 Task: Open Card Card0000000030 in Board Board0000000008 in Workspace WS0000000003 in Trello. Add Member Mailaustralia7@gmail.com to Card Card0000000030 in Board Board0000000008 in Workspace WS0000000003 in Trello. Add Blue Label titled Label0000000030 to Card Card0000000030 in Board Board0000000008 in Workspace WS0000000003 in Trello. Add Checklist CL0000000030 to Card Card0000000030 in Board Board0000000008 in Workspace WS0000000003 in Trello. Add Dates with Start Date as Sep 01 2023 and Due Date as Sep 30 2023 to Card Card0000000030 in Board Board0000000008 in Workspace WS0000000003 in Trello
Action: Mouse moved to (410, 464)
Screenshot: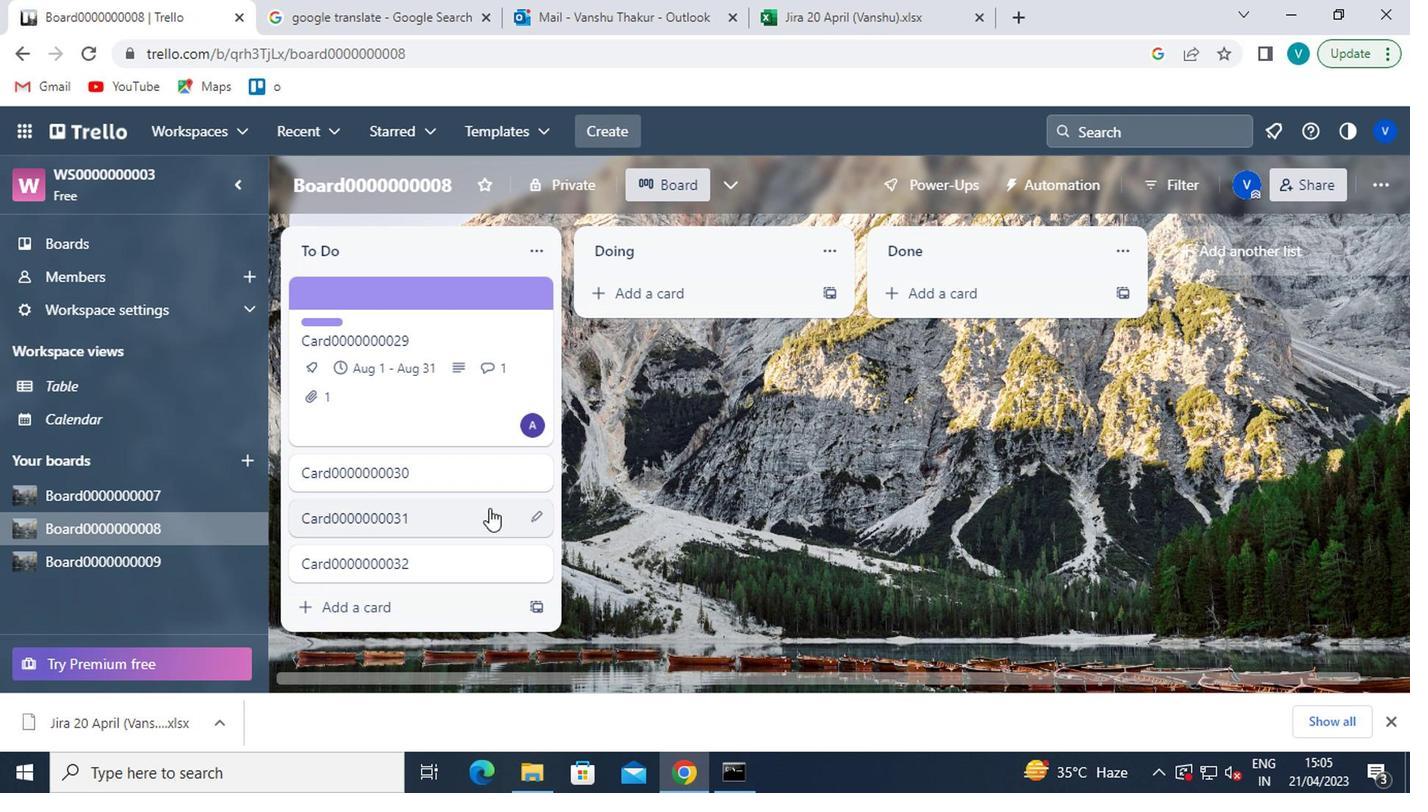 
Action: Mouse pressed left at (410, 464)
Screenshot: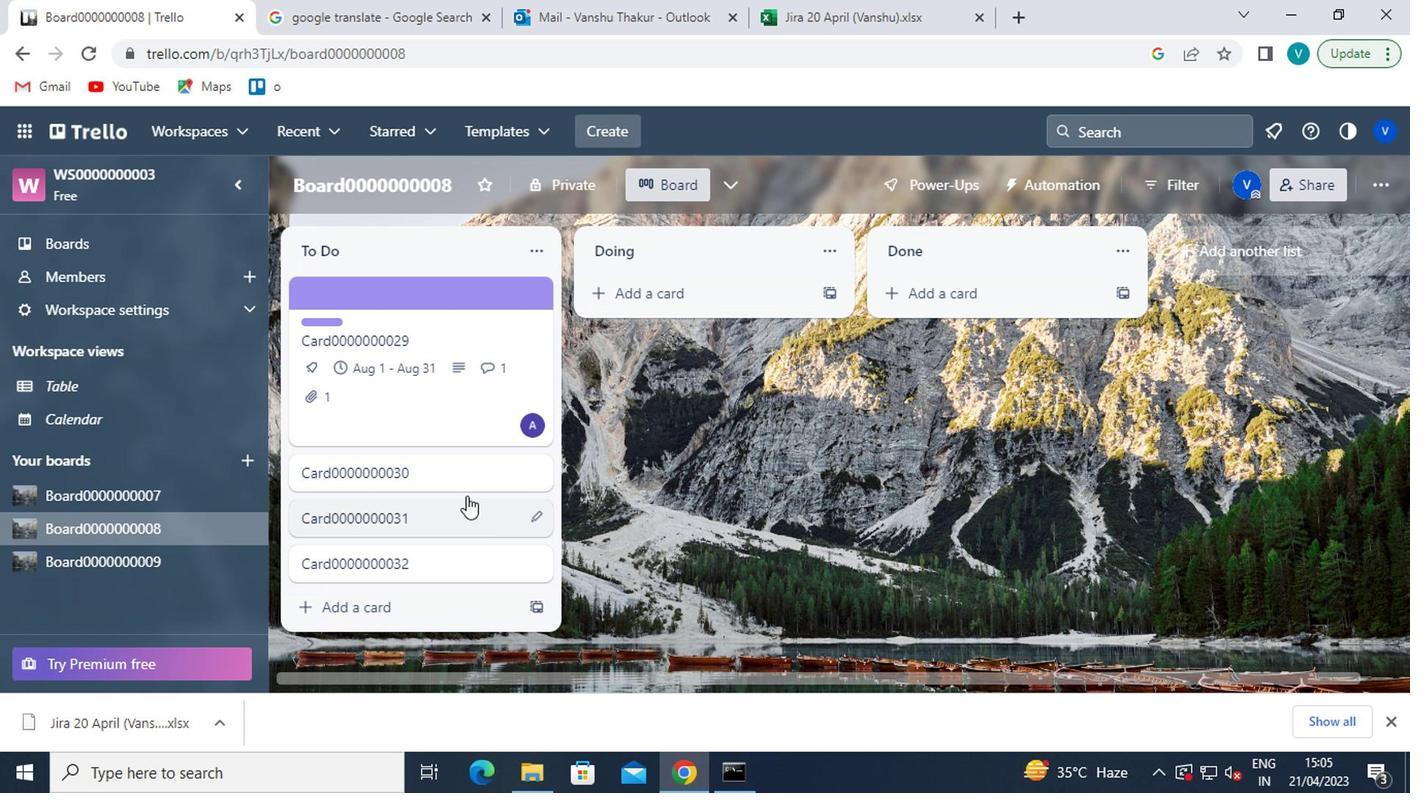
Action: Mouse moved to (995, 299)
Screenshot: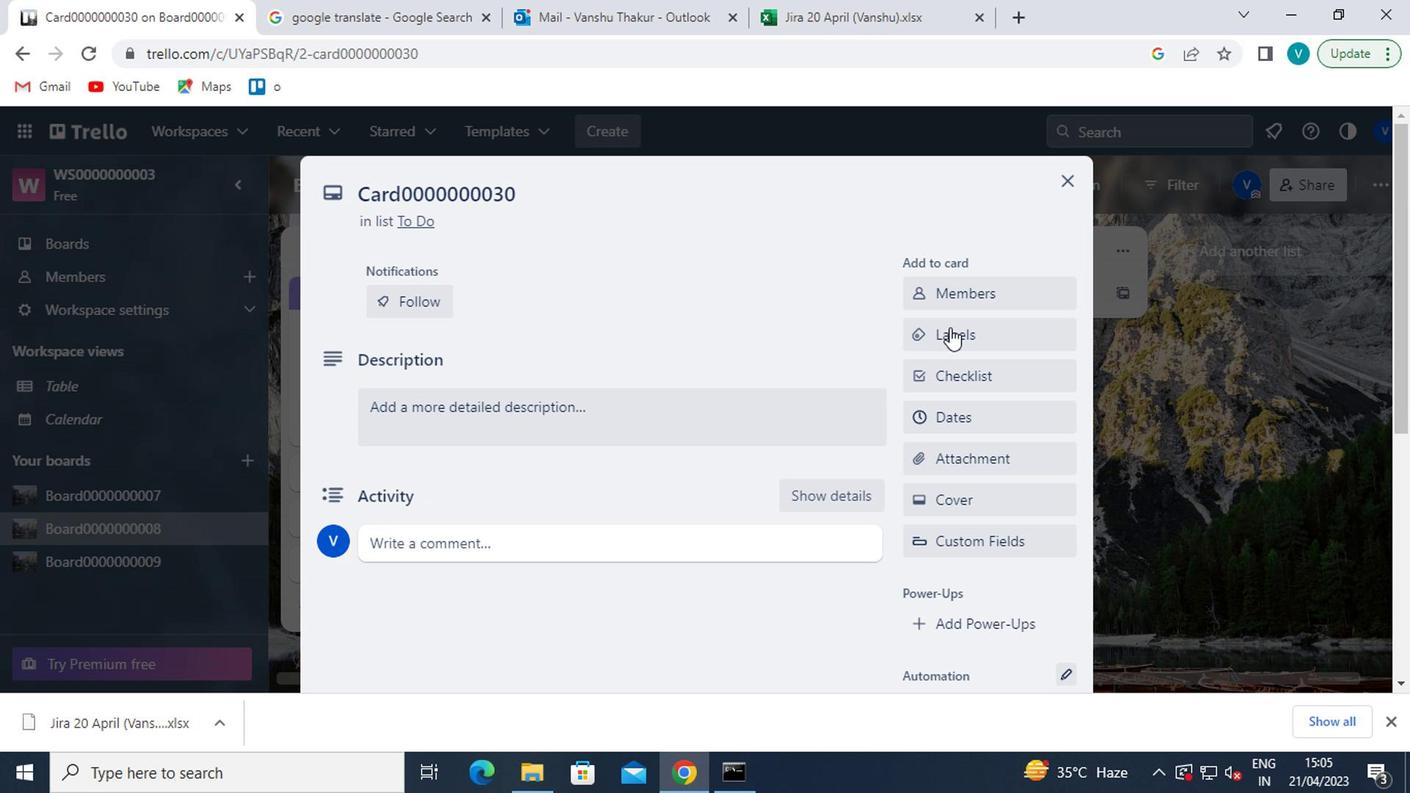 
Action: Mouse pressed left at (995, 299)
Screenshot: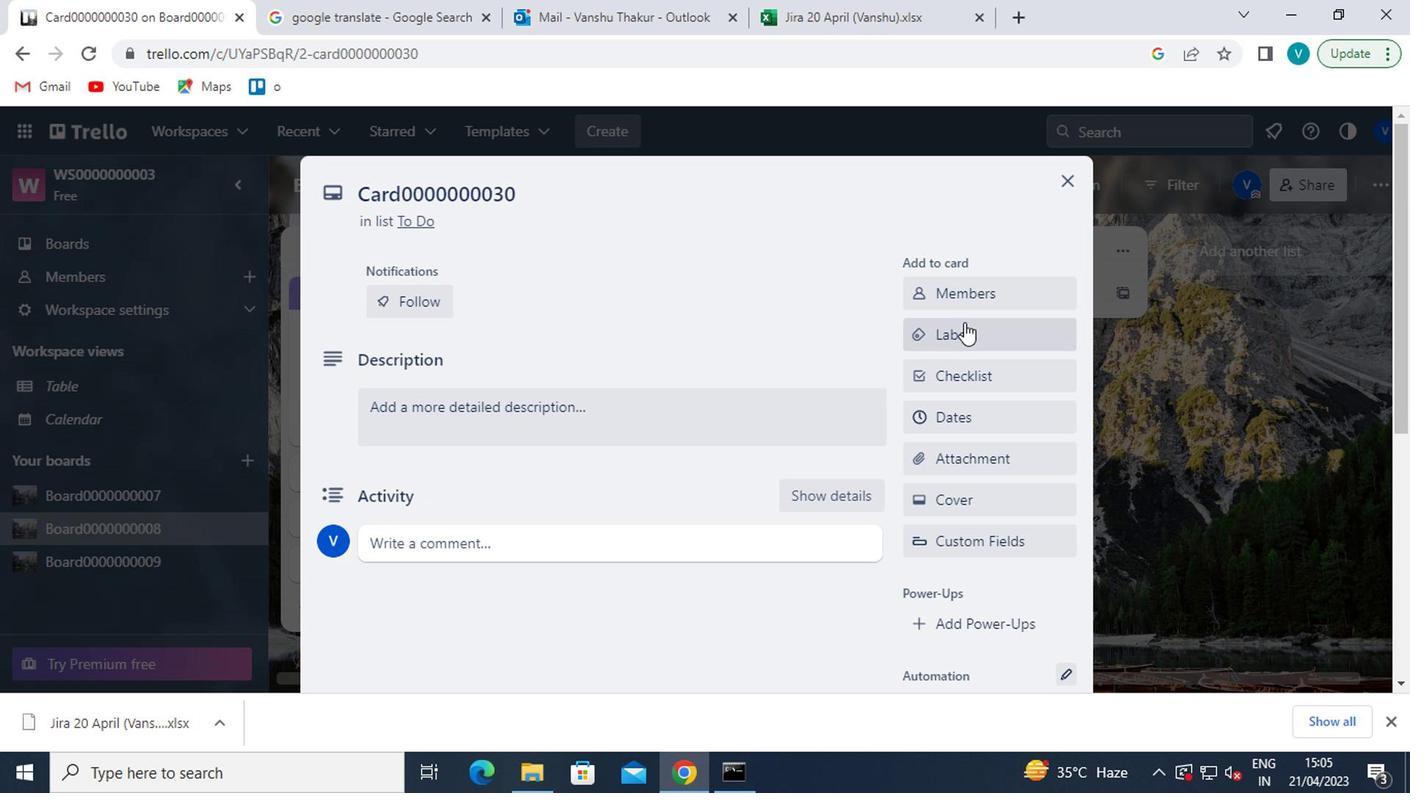 
Action: Mouse moved to (939, 385)
Screenshot: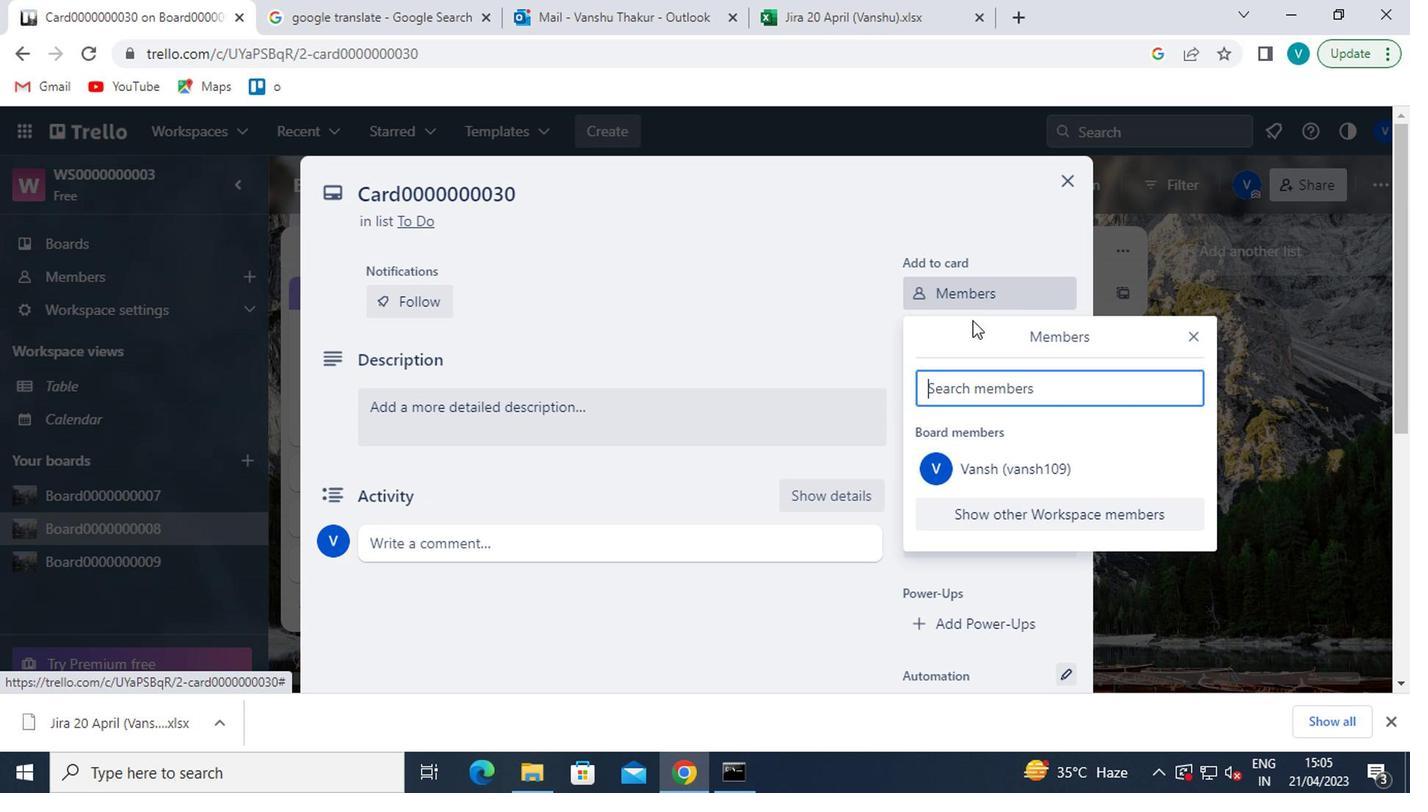 
Action: Mouse pressed left at (939, 385)
Screenshot: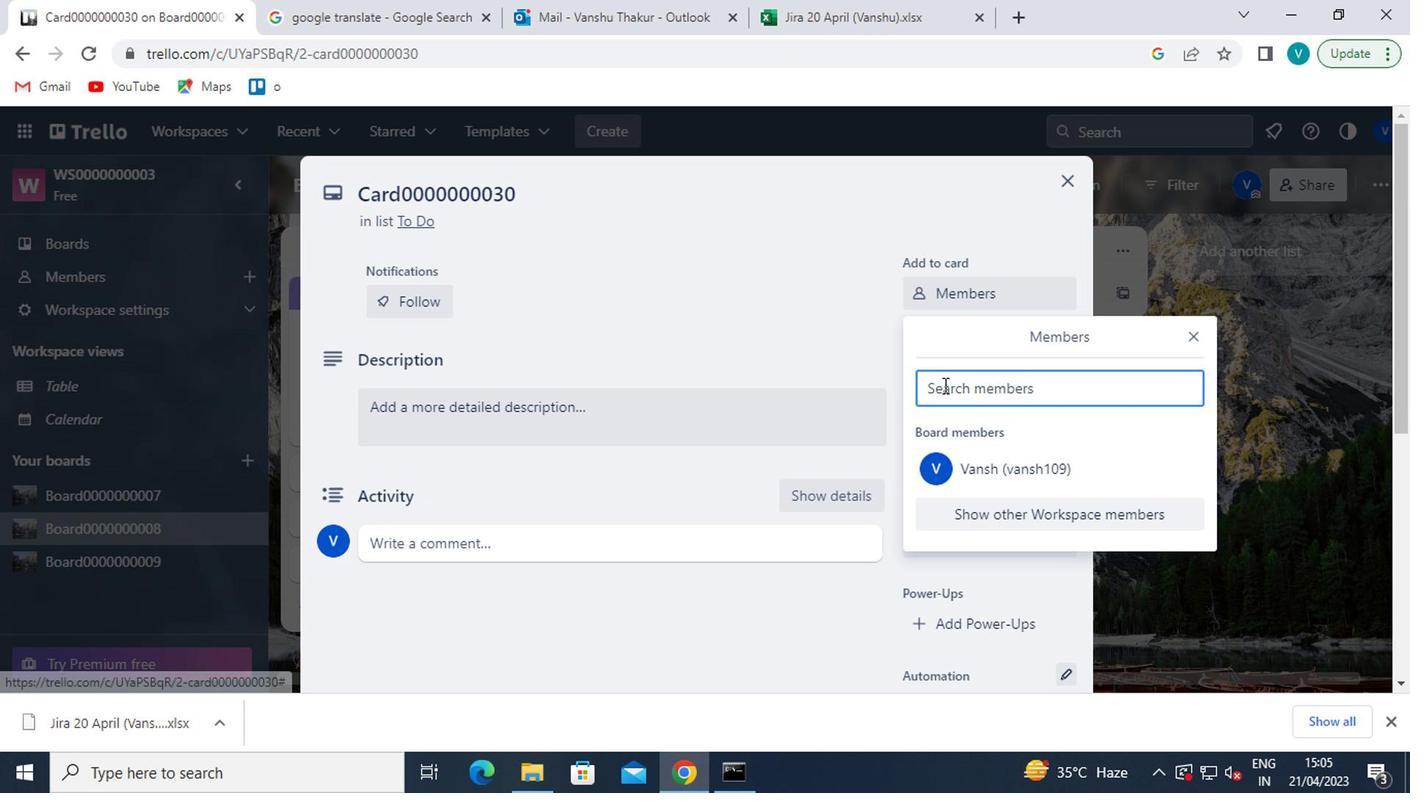 
Action: Key pressed <Key.shift><Key.shift>MAILAUSTRALIA7<Key.shift>@GMAIL.COM
Screenshot: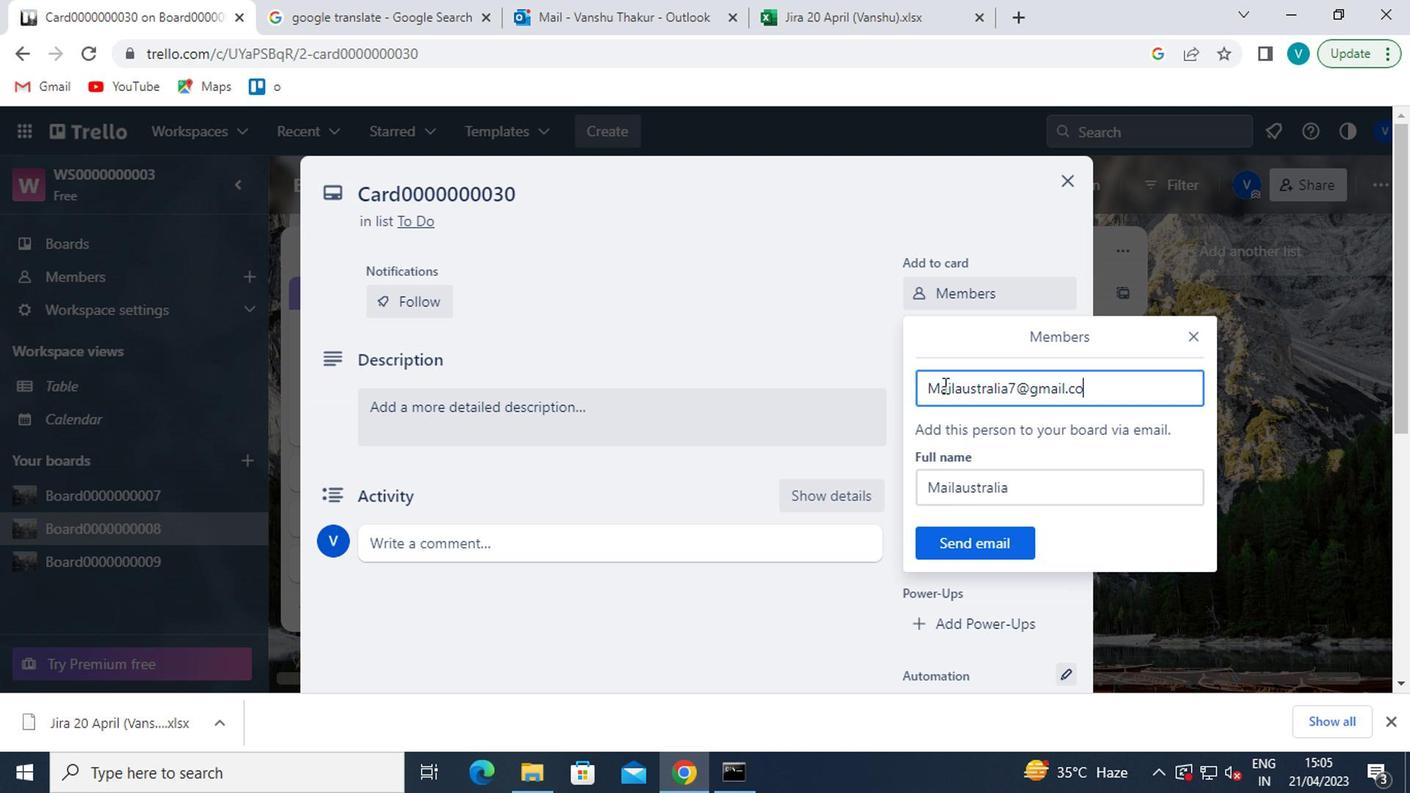 
Action: Mouse moved to (993, 547)
Screenshot: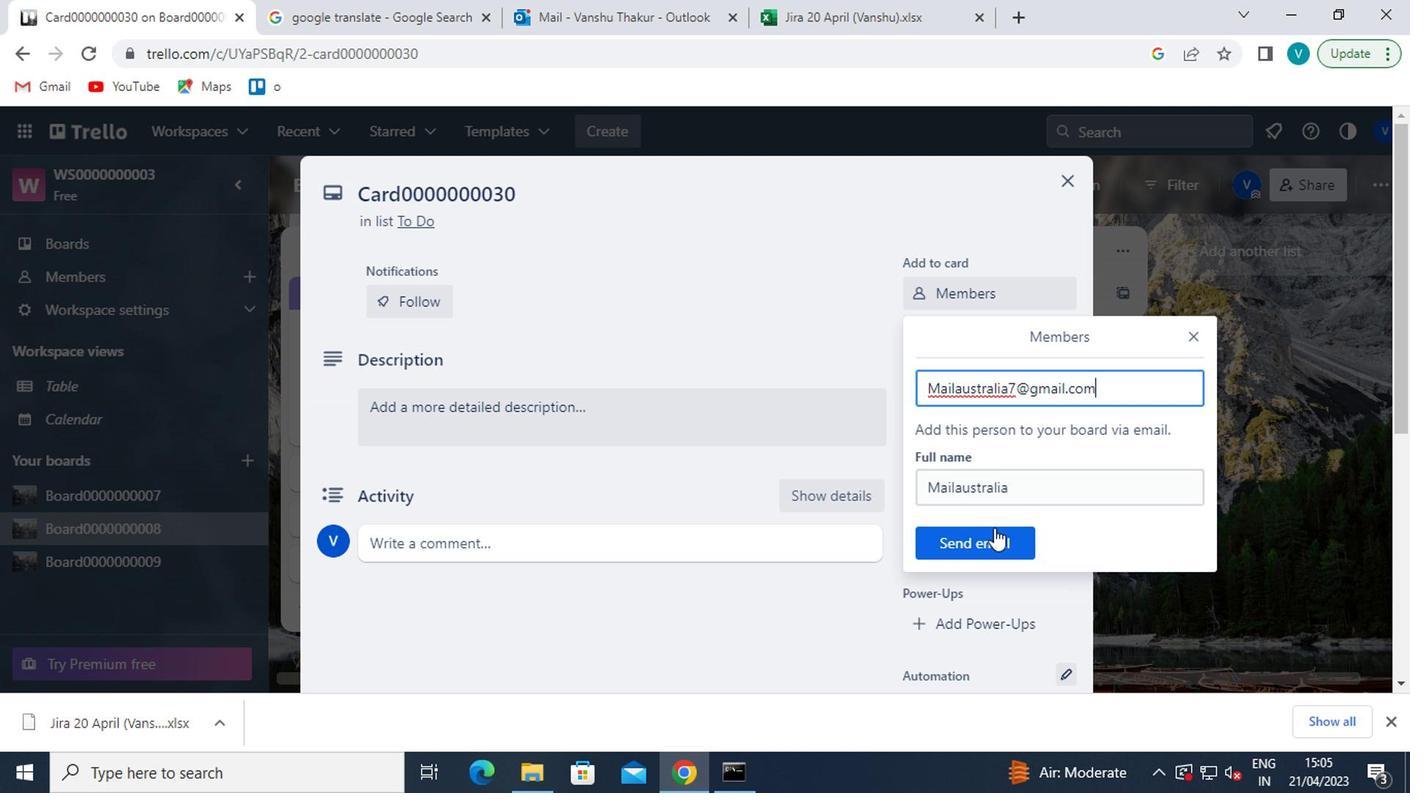 
Action: Mouse pressed left at (993, 547)
Screenshot: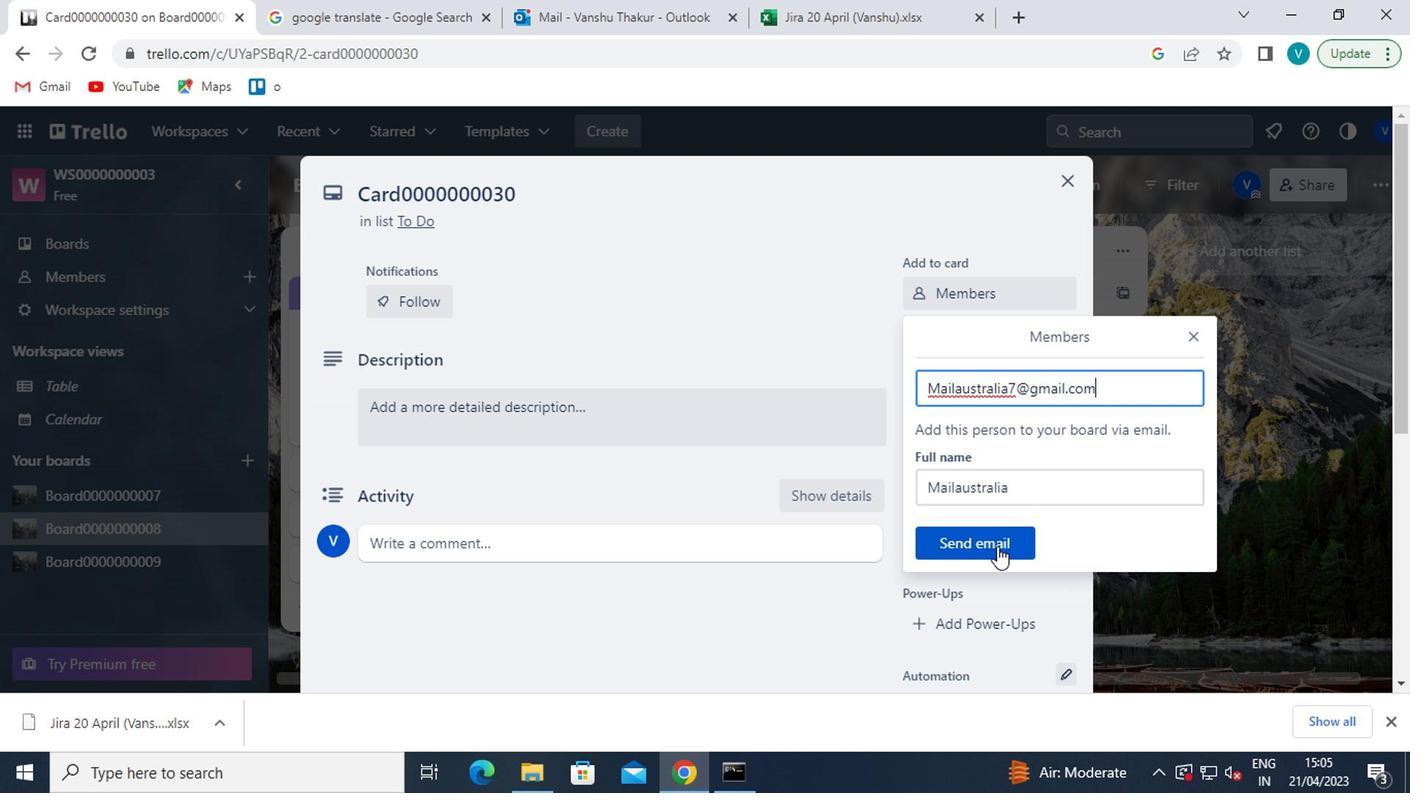 
Action: Mouse moved to (991, 345)
Screenshot: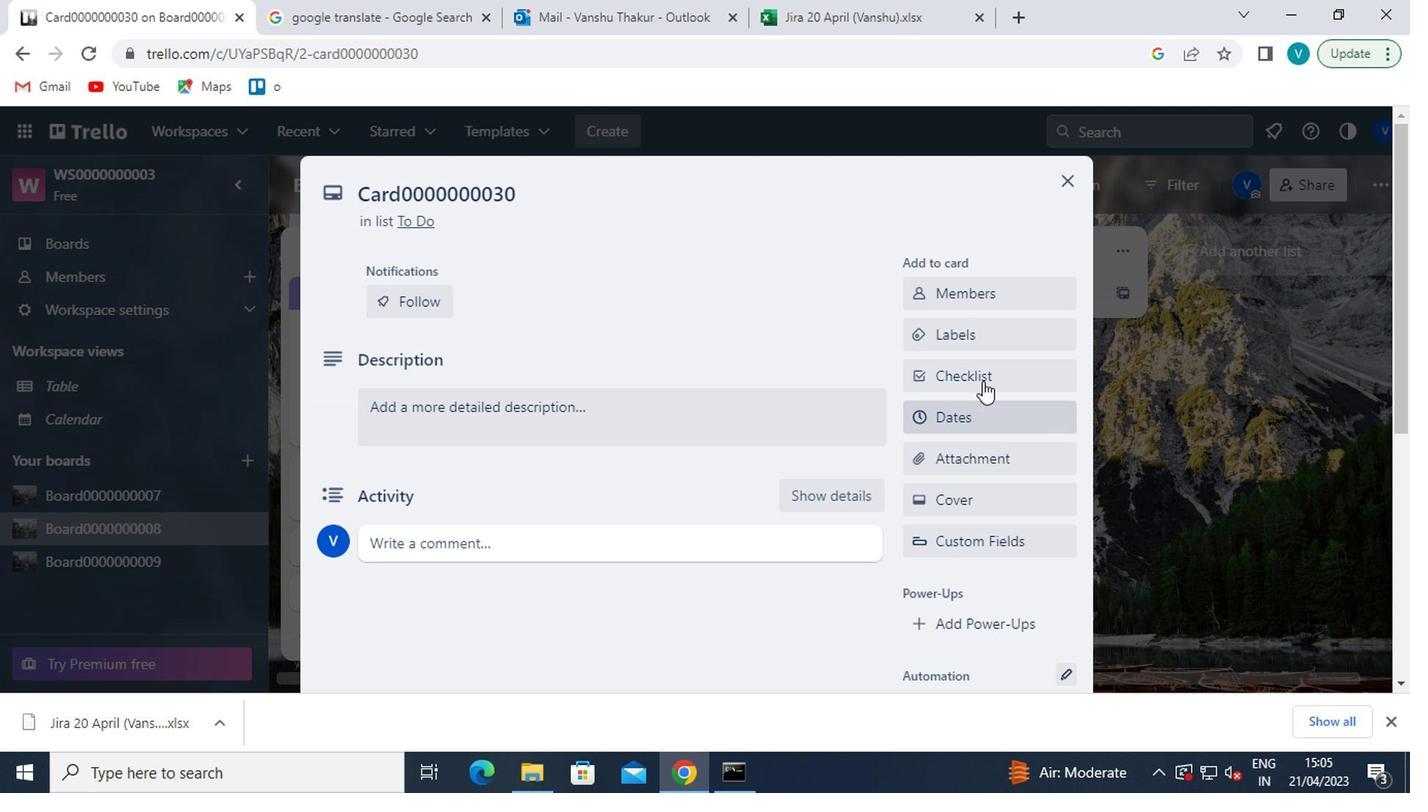 
Action: Mouse pressed left at (991, 345)
Screenshot: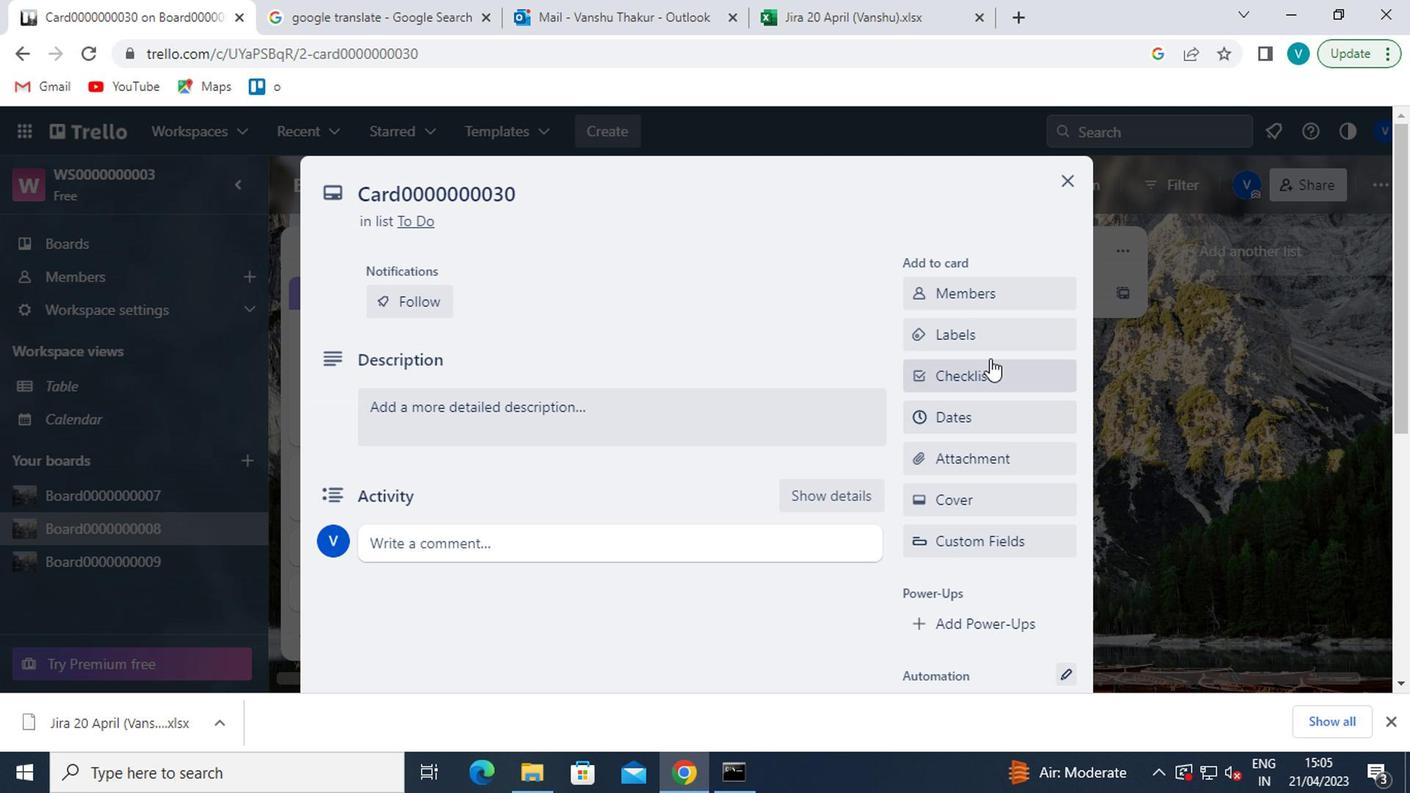 
Action: Mouse moved to (1039, 566)
Screenshot: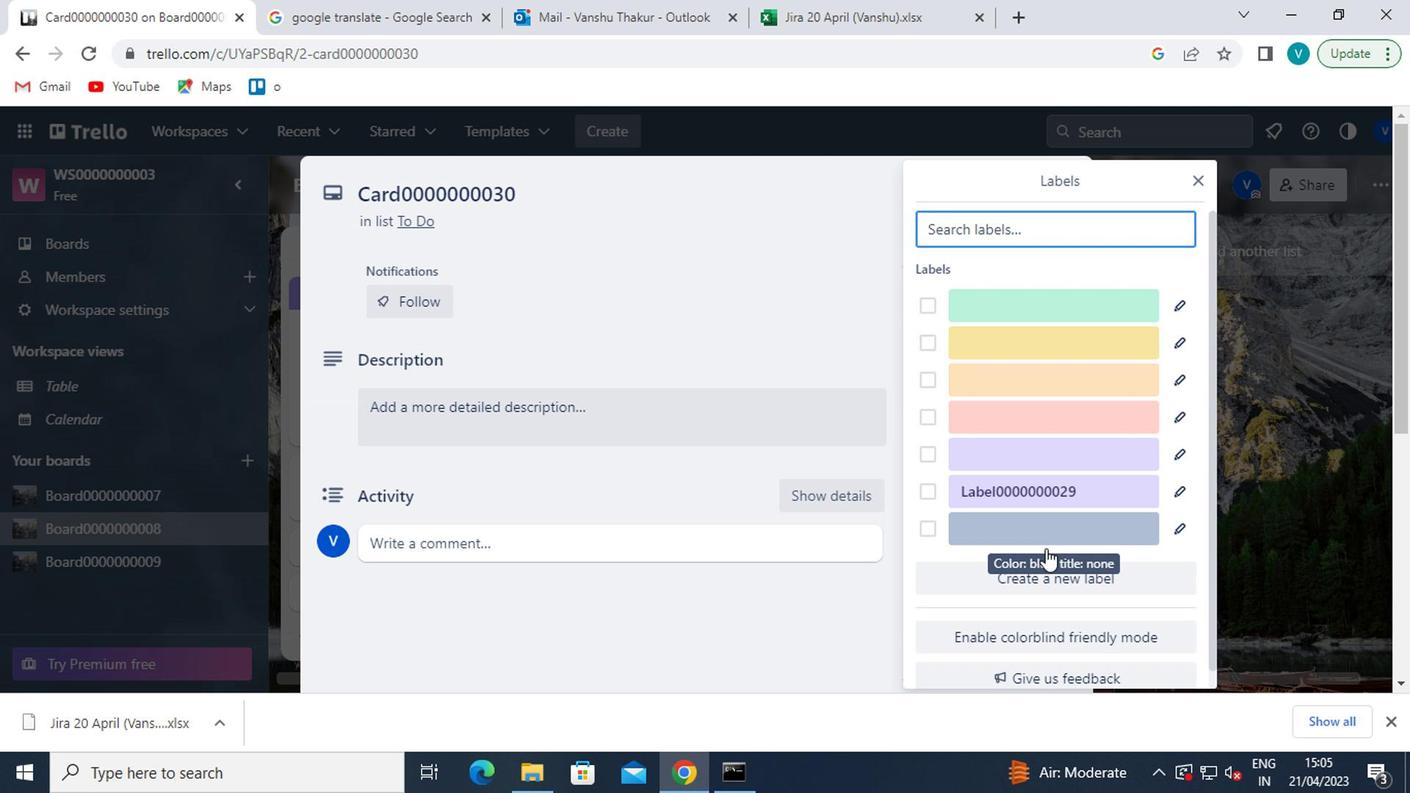 
Action: Mouse pressed left at (1039, 566)
Screenshot: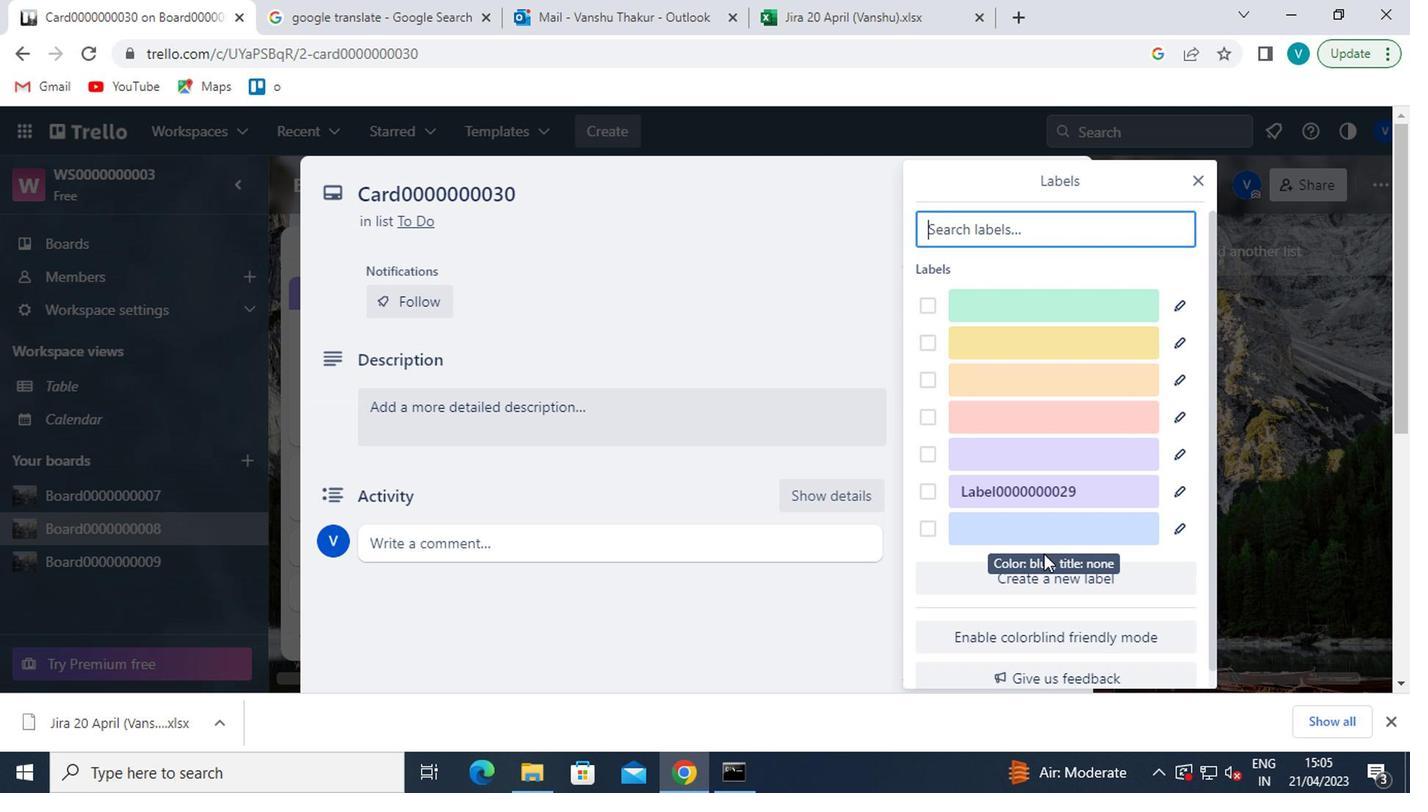 
Action: Mouse moved to (1039, 573)
Screenshot: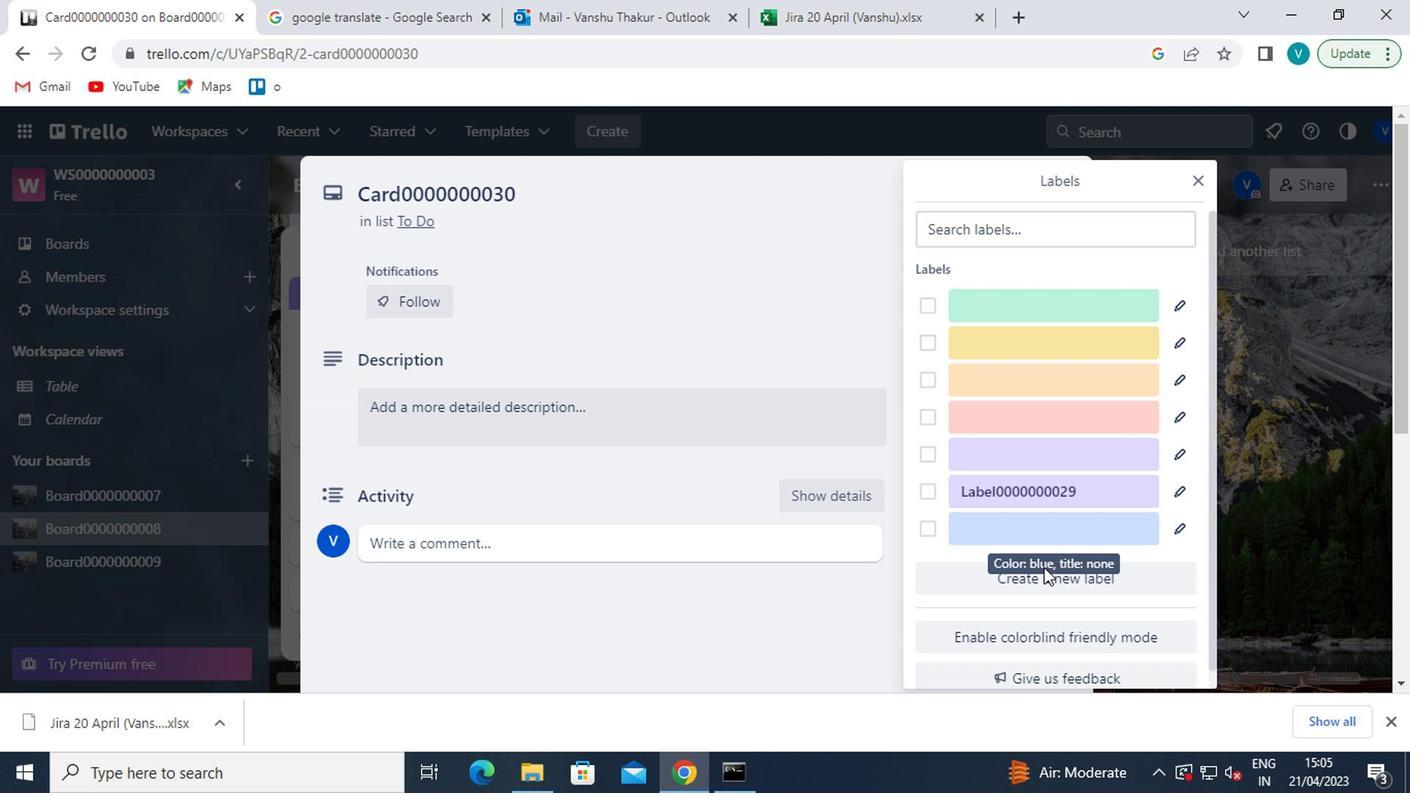 
Action: Mouse pressed left at (1039, 573)
Screenshot: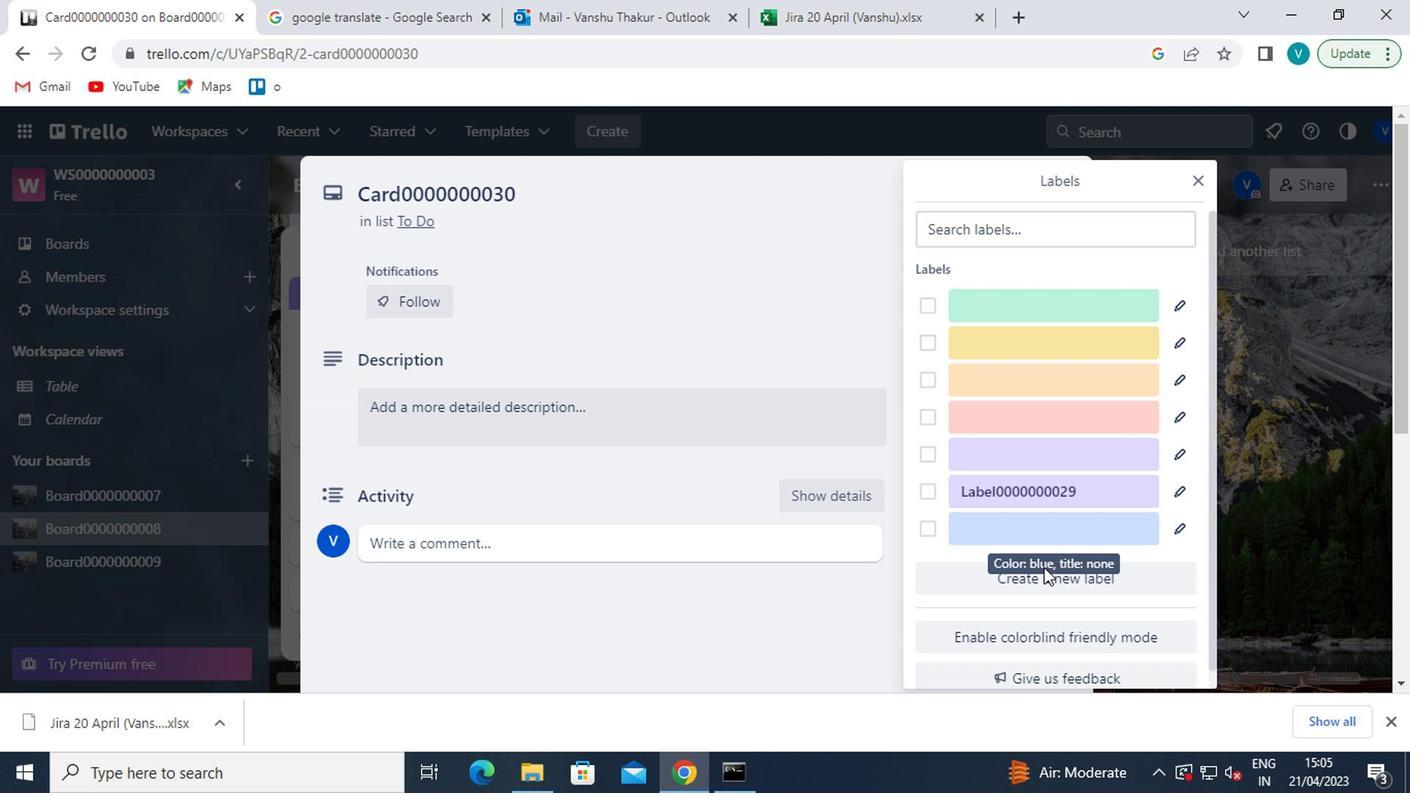 
Action: Mouse moved to (1039, 581)
Screenshot: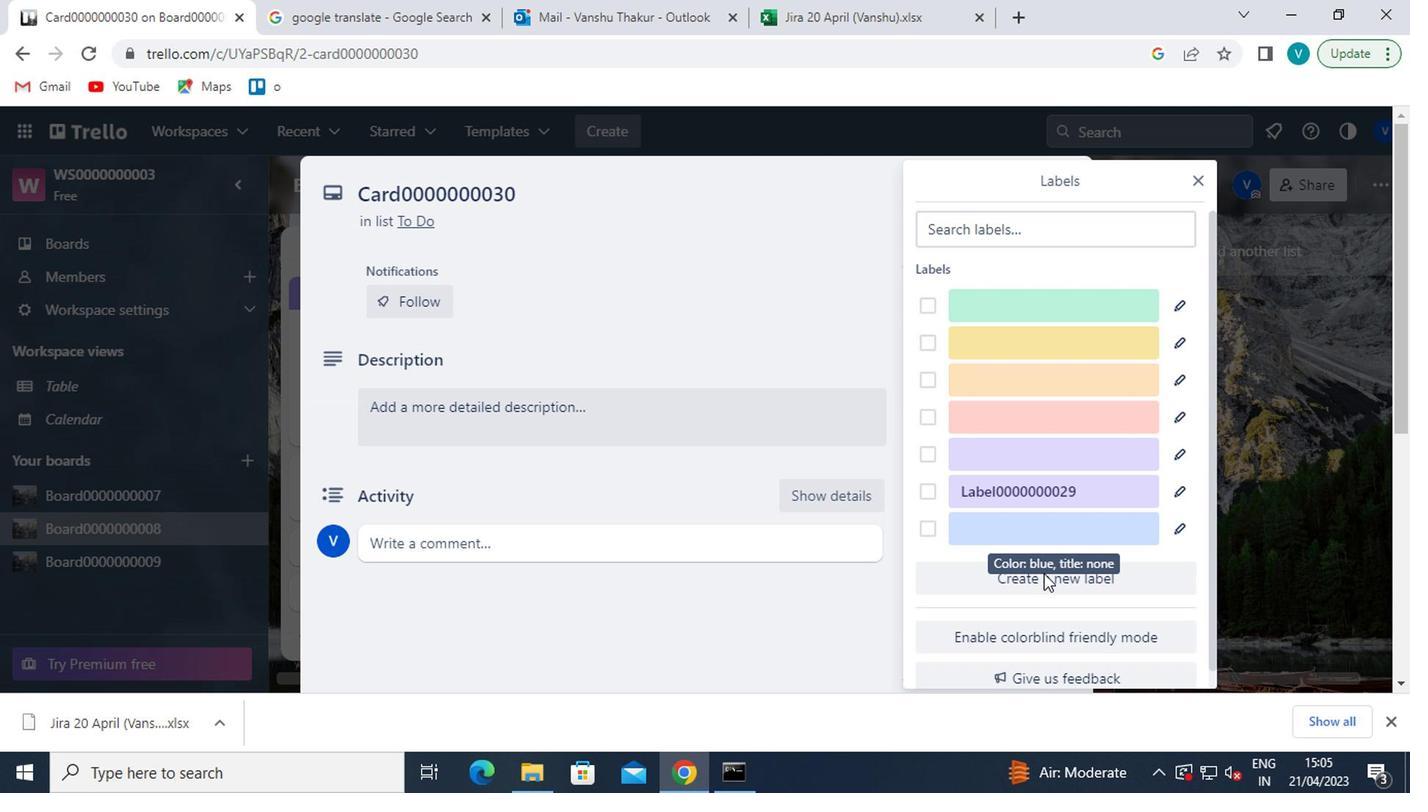 
Action: Mouse pressed left at (1039, 581)
Screenshot: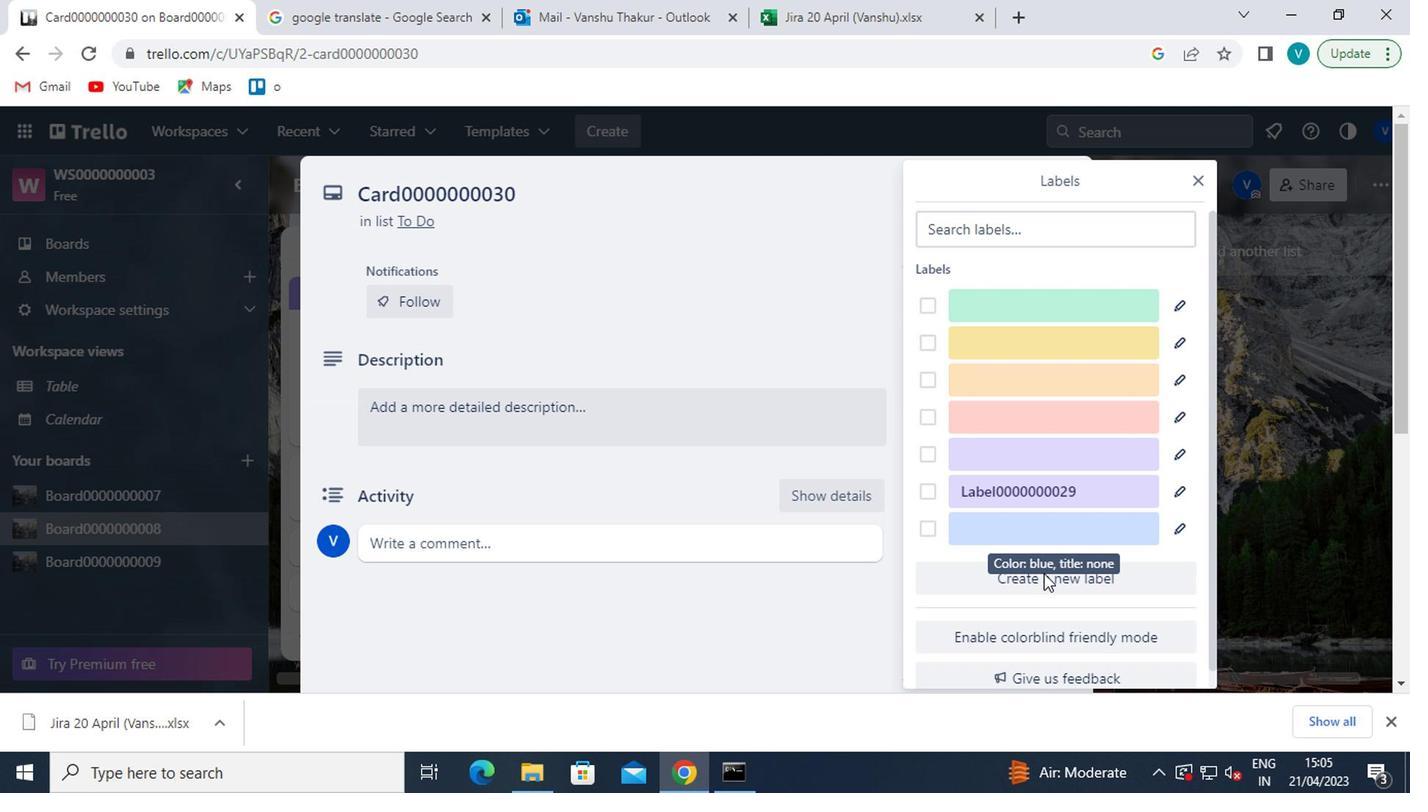 
Action: Mouse moved to (934, 584)
Screenshot: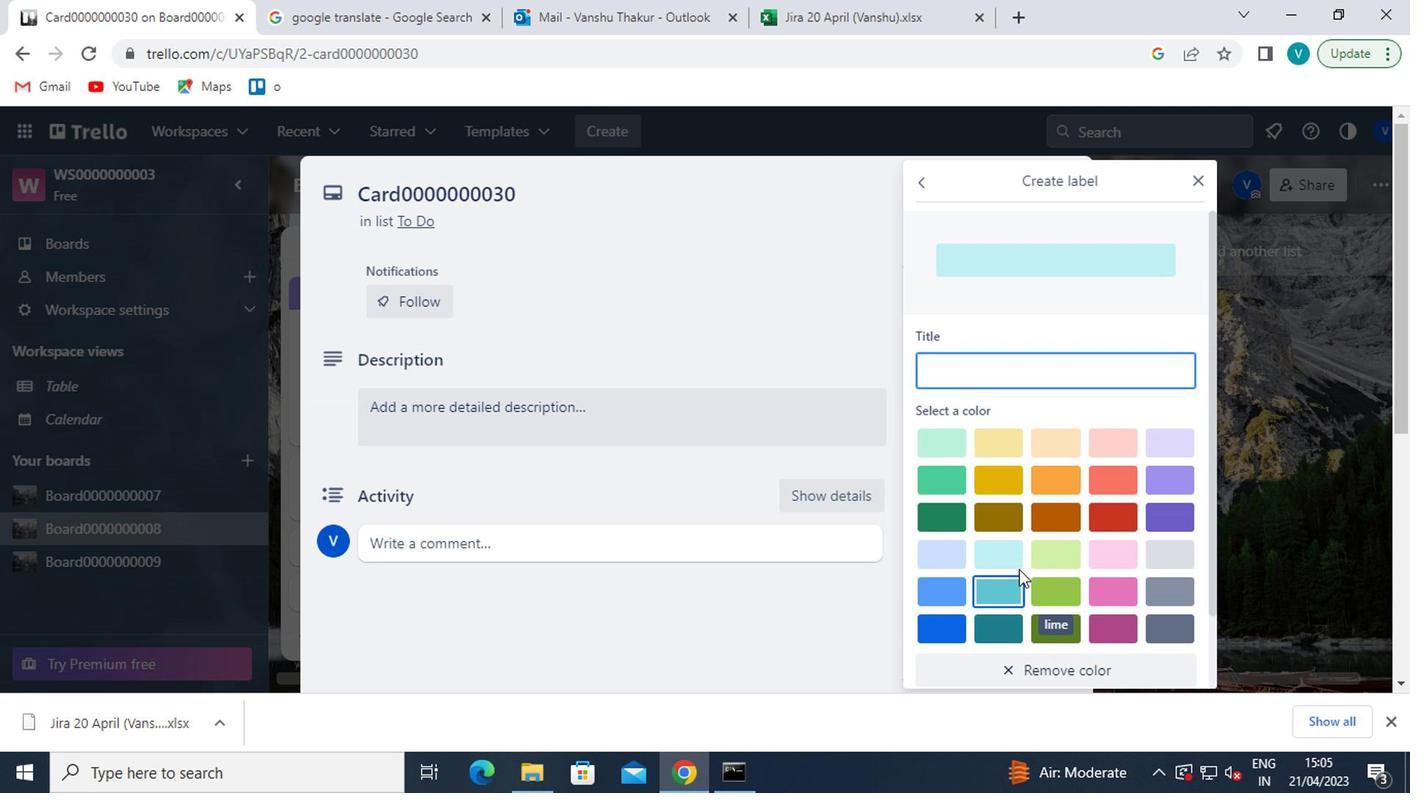 
Action: Mouse pressed left at (934, 584)
Screenshot: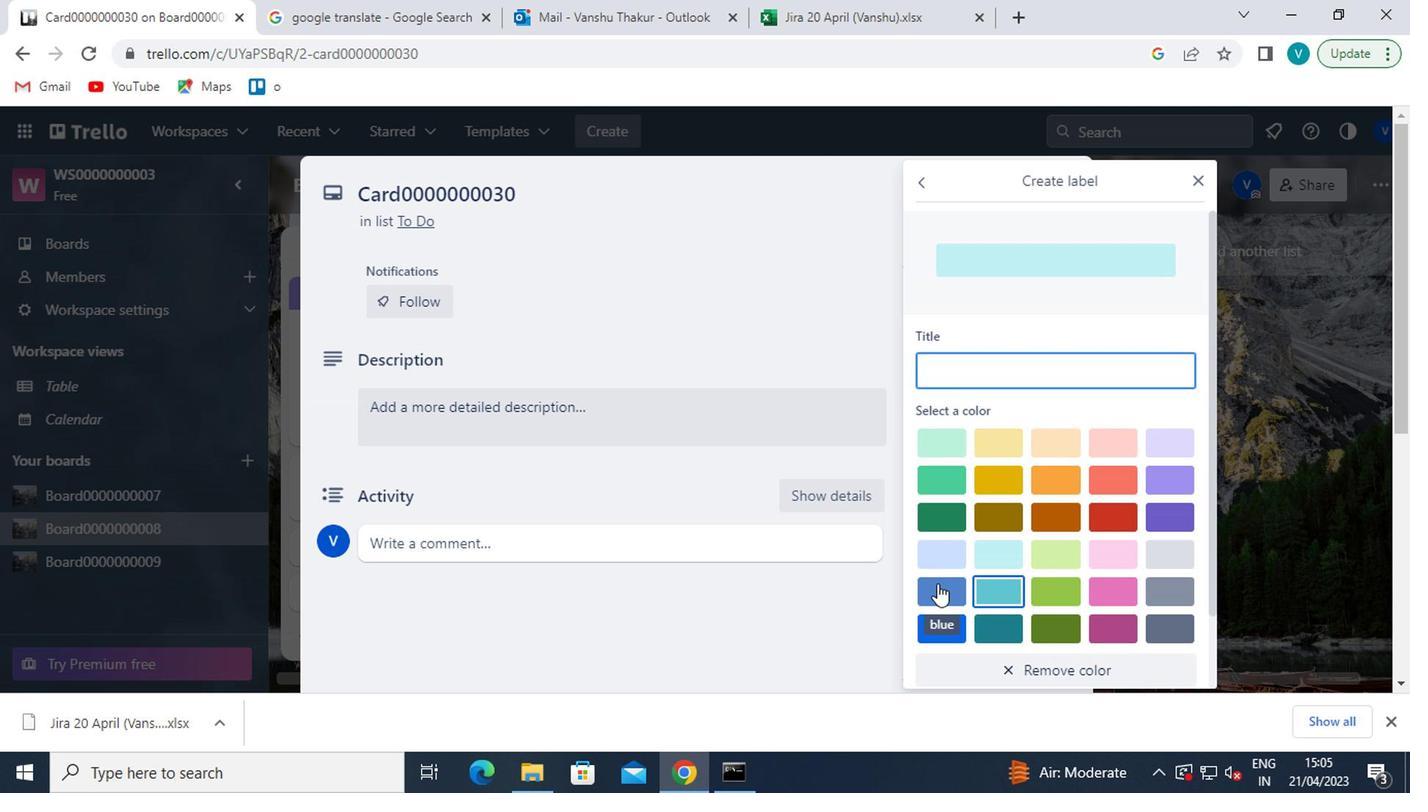 
Action: Mouse moved to (986, 367)
Screenshot: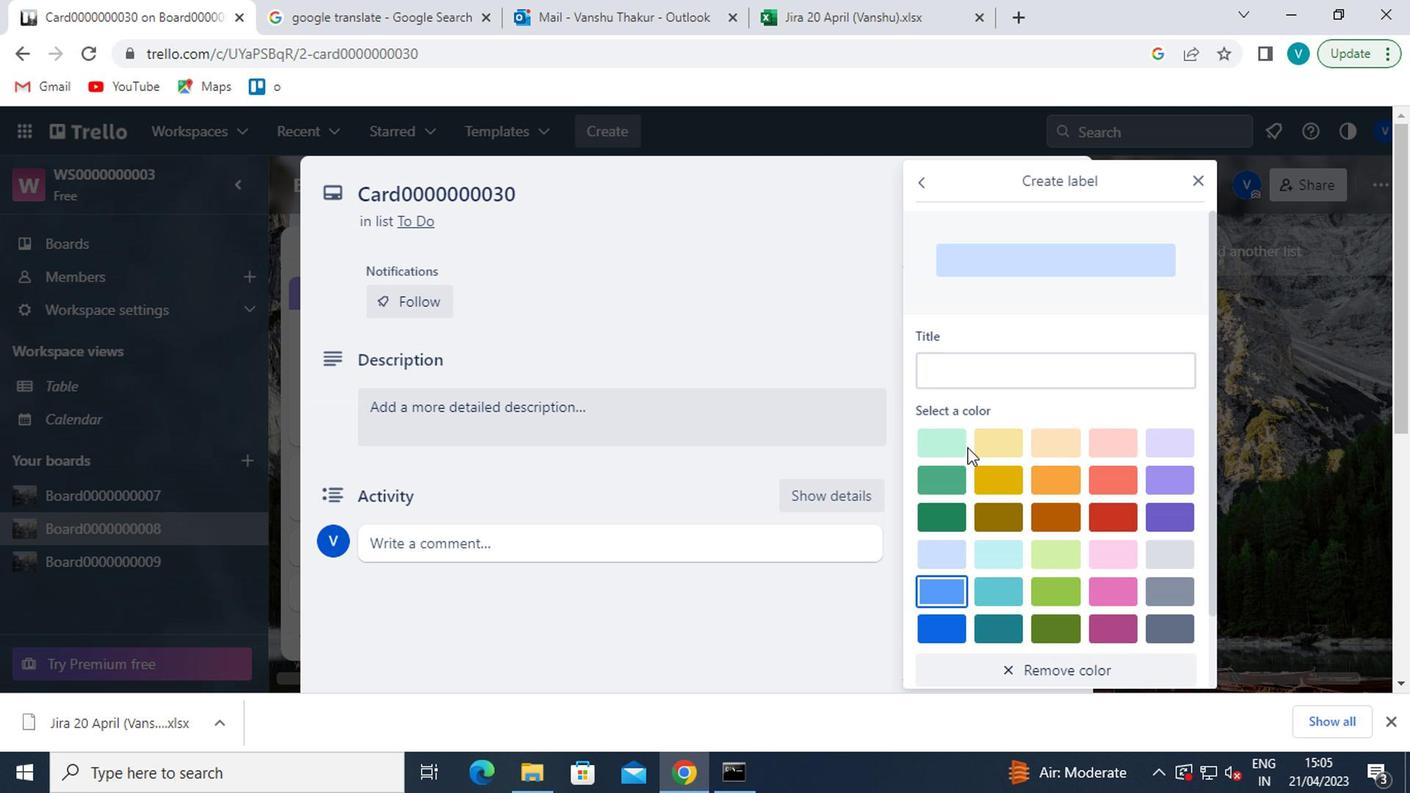 
Action: Mouse pressed left at (986, 367)
Screenshot: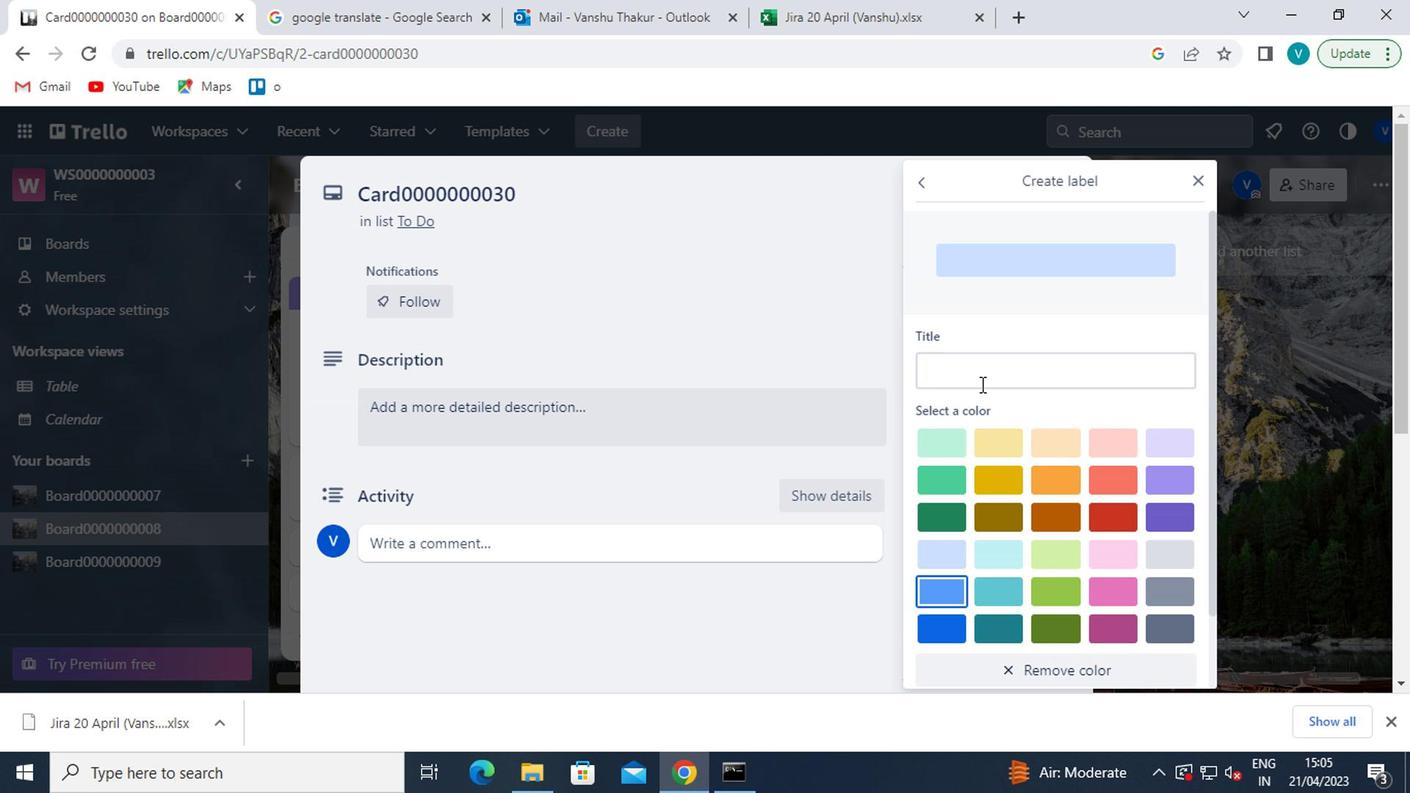 
Action: Key pressed <Key.shift>LABEL0000000030
Screenshot: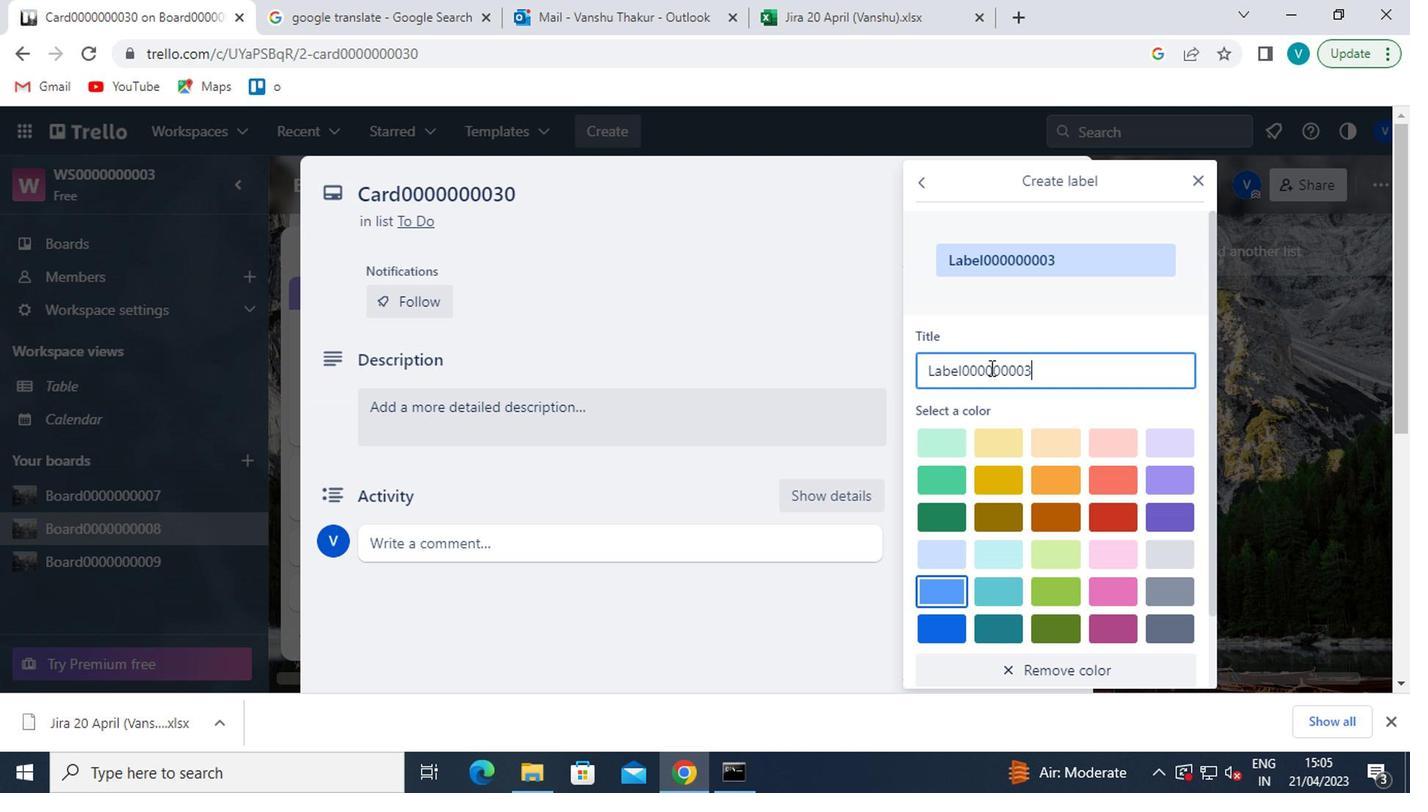 
Action: Mouse moved to (977, 374)
Screenshot: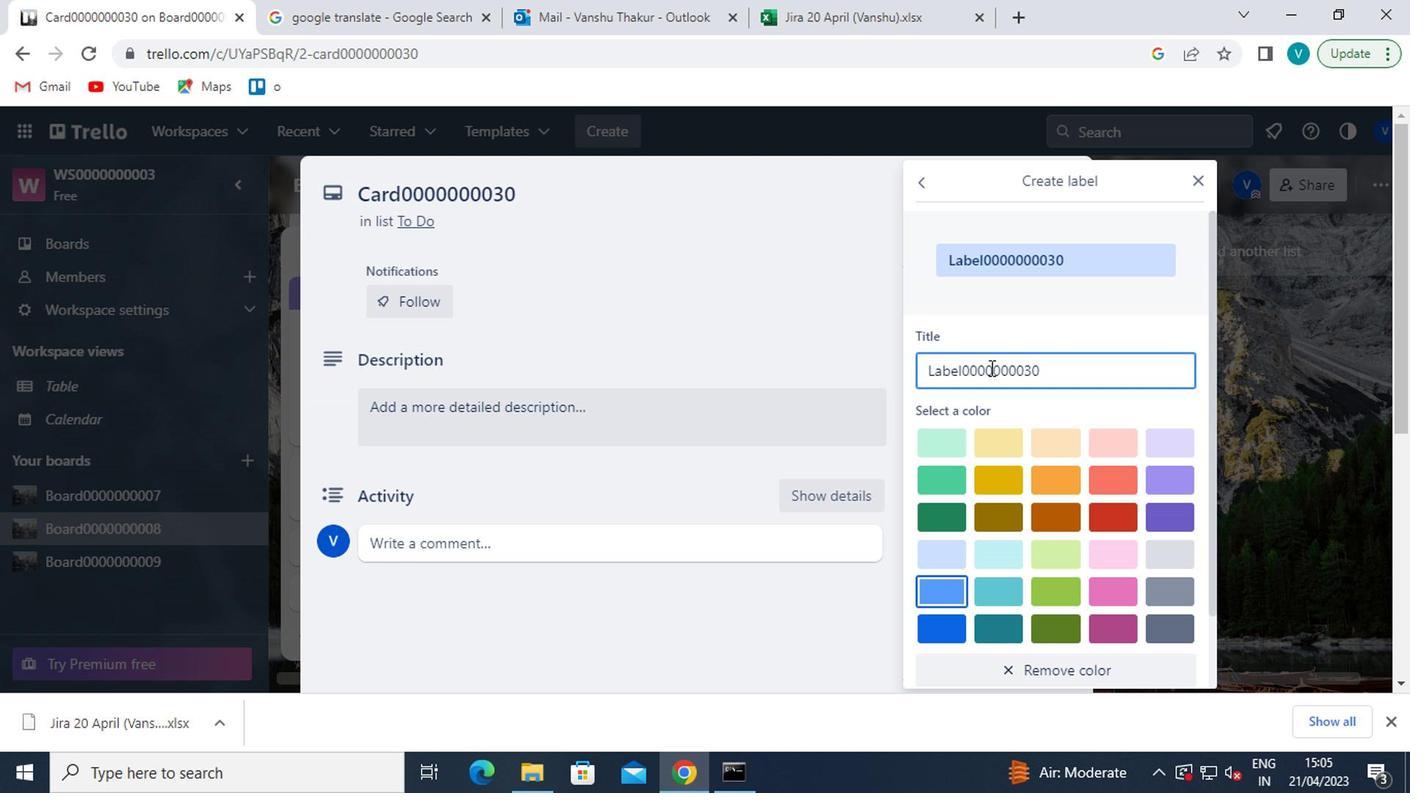 
Action: Mouse scrolled (977, 374) with delta (0, 0)
Screenshot: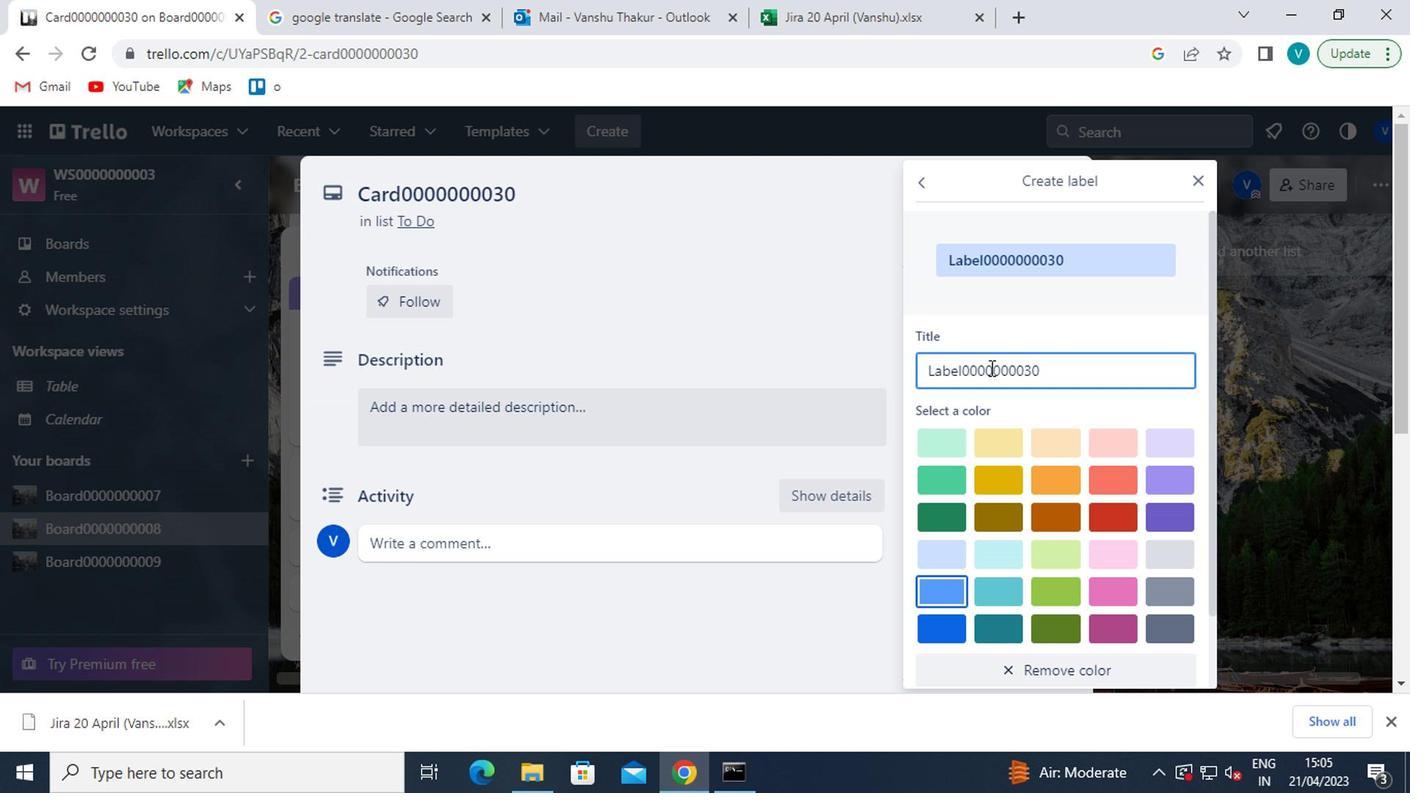 
Action: Mouse moved to (978, 385)
Screenshot: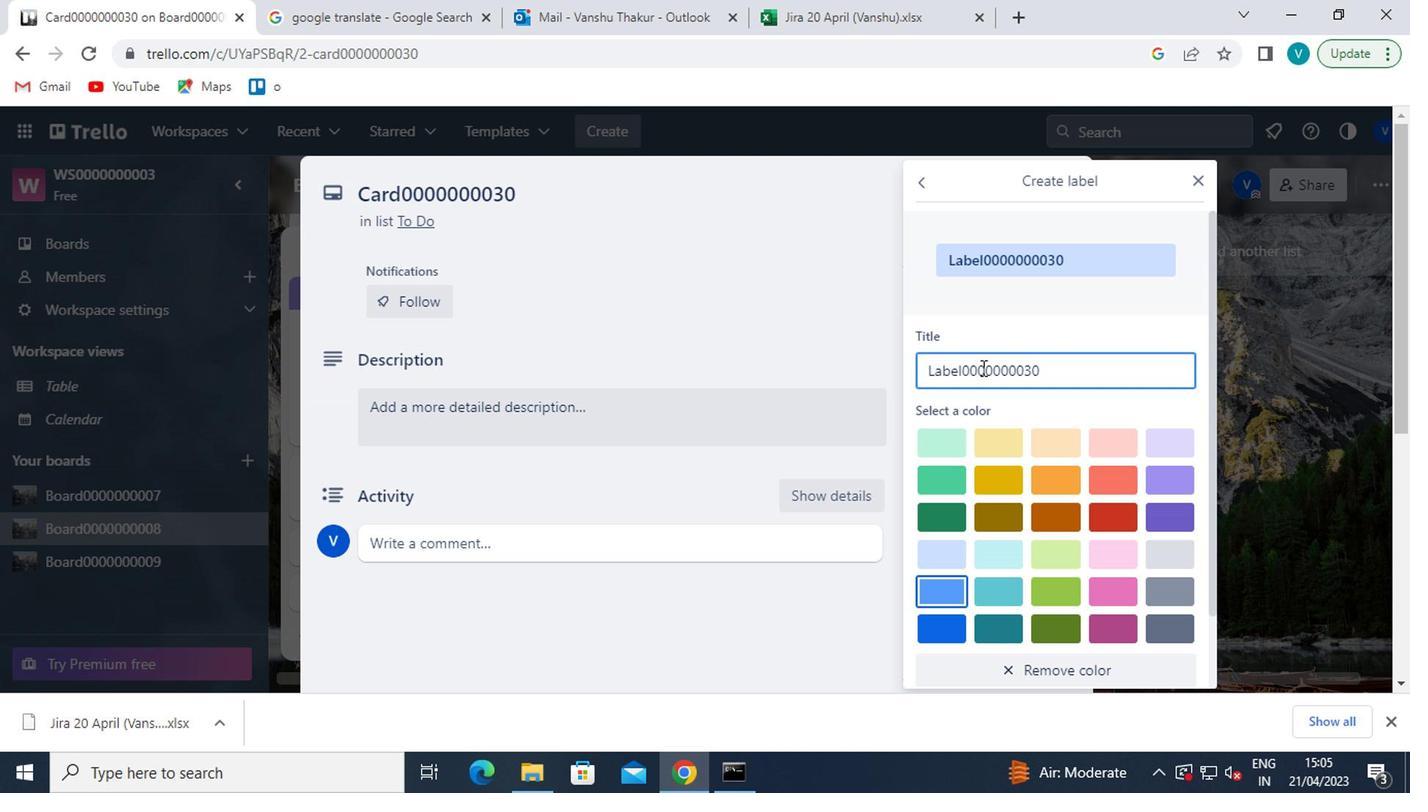 
Action: Mouse scrolled (978, 384) with delta (0, 0)
Screenshot: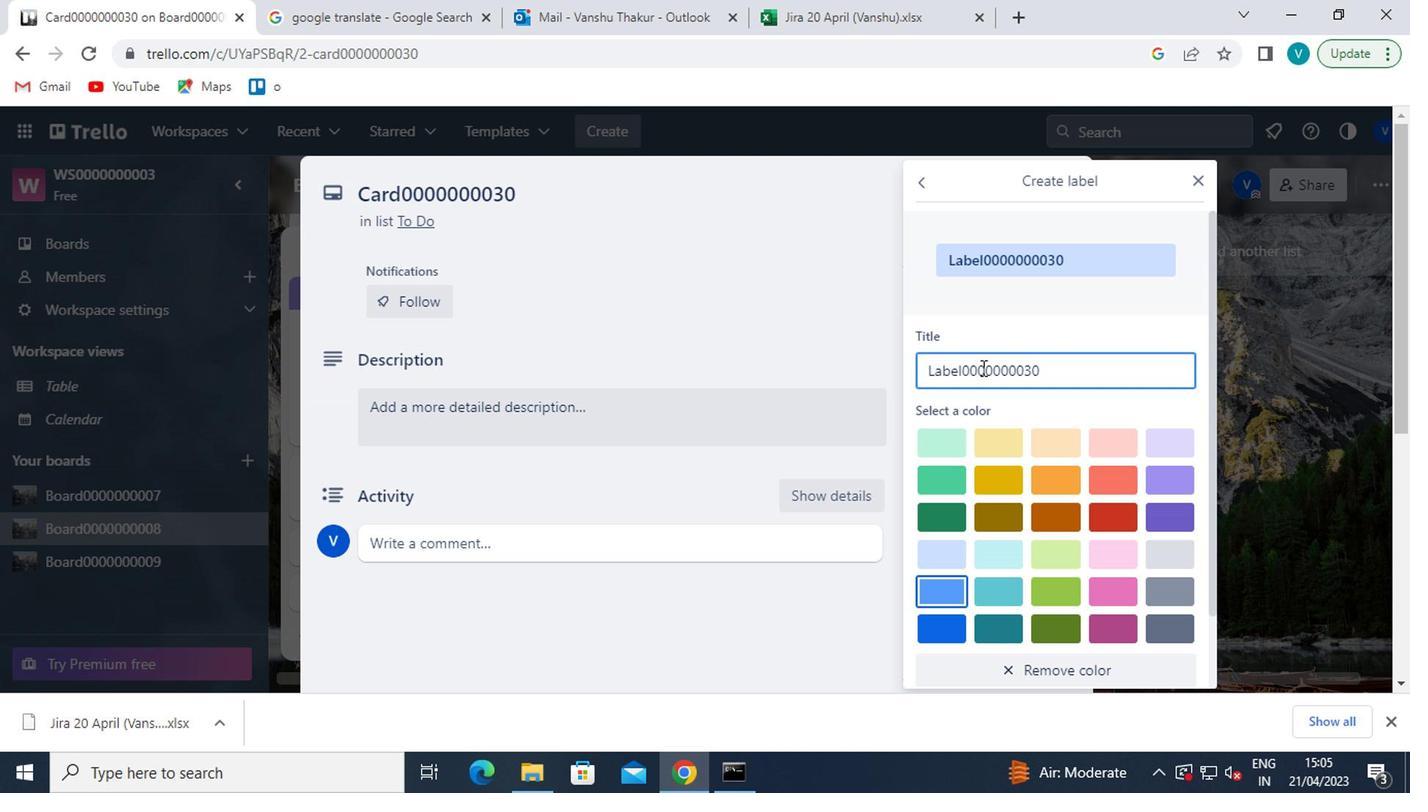 
Action: Mouse moved to (942, 664)
Screenshot: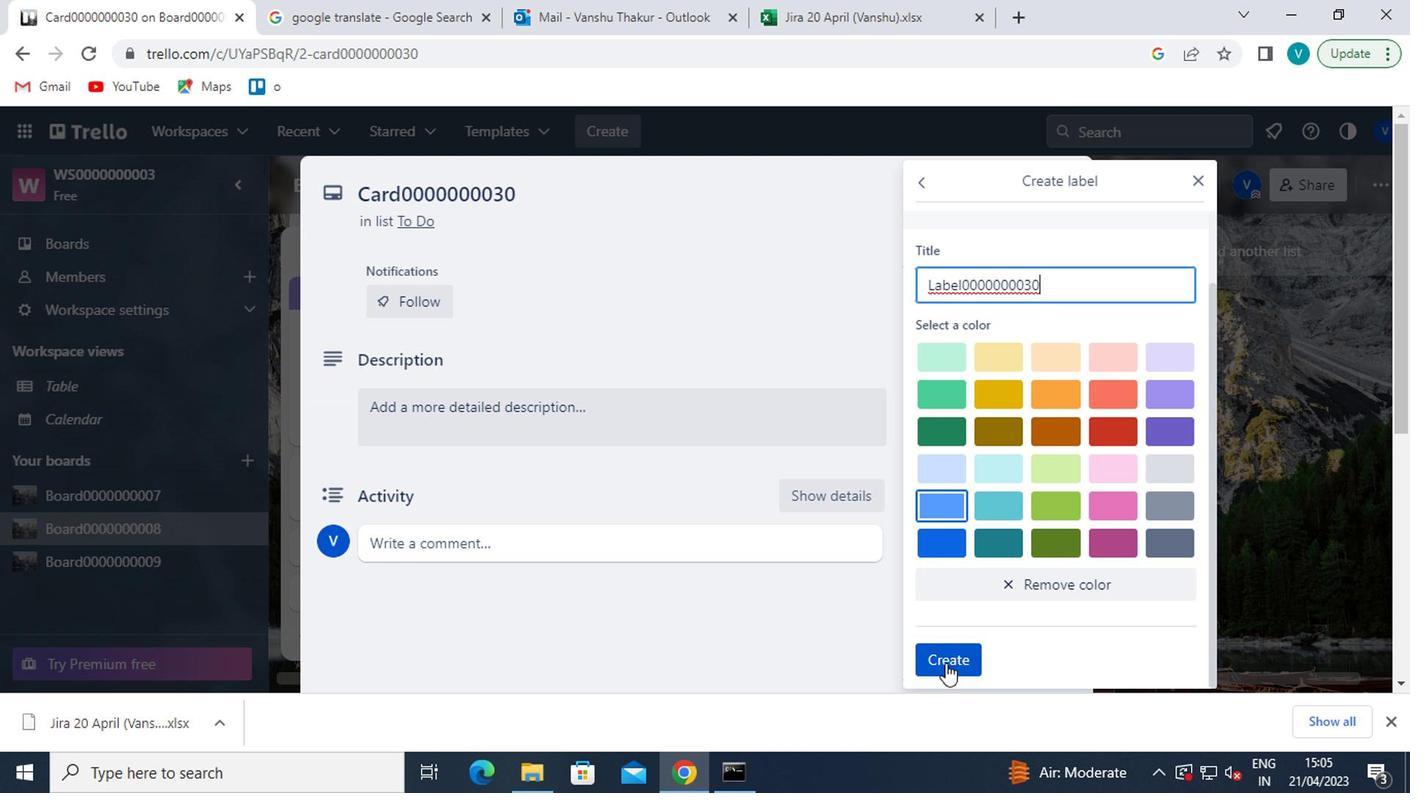 
Action: Mouse pressed left at (942, 664)
Screenshot: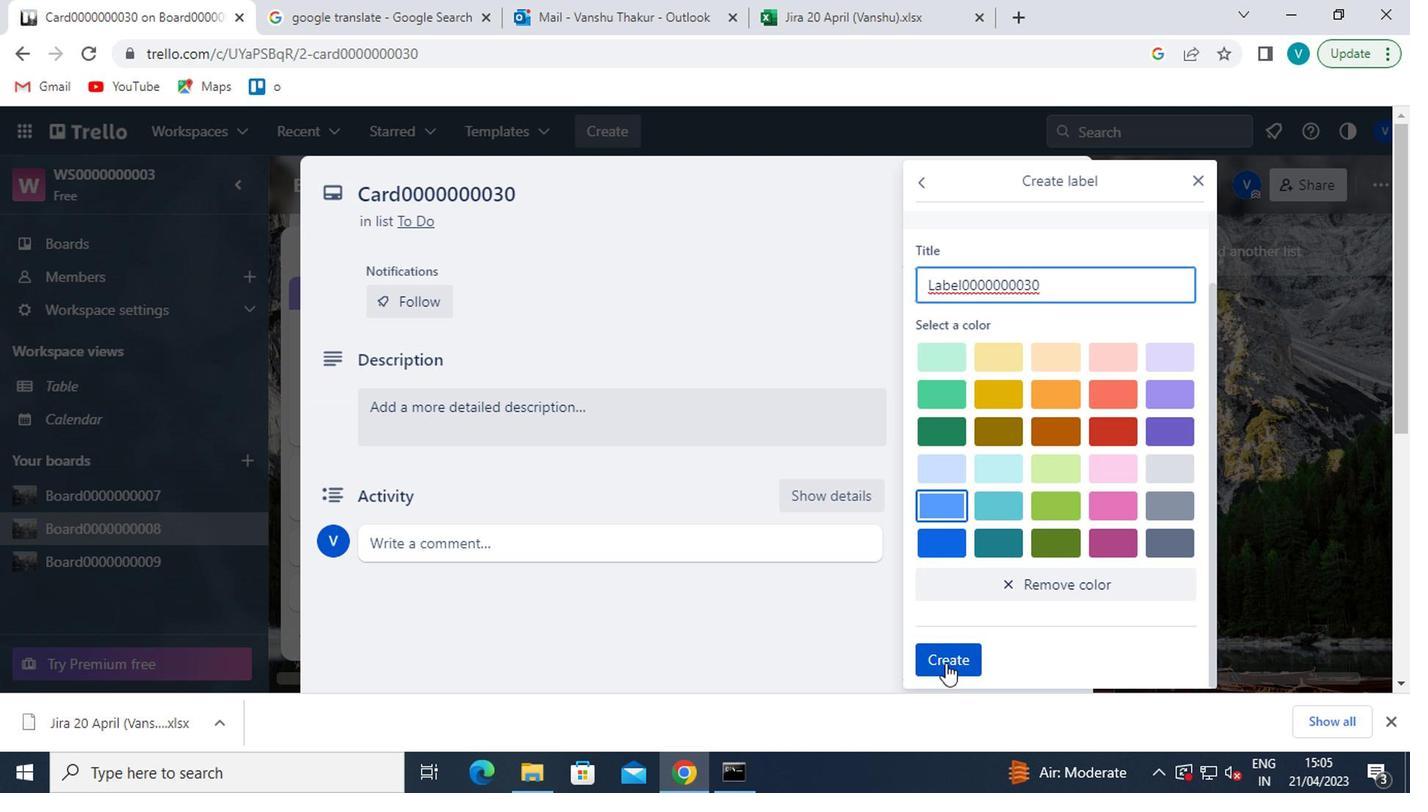
Action: Mouse moved to (1202, 174)
Screenshot: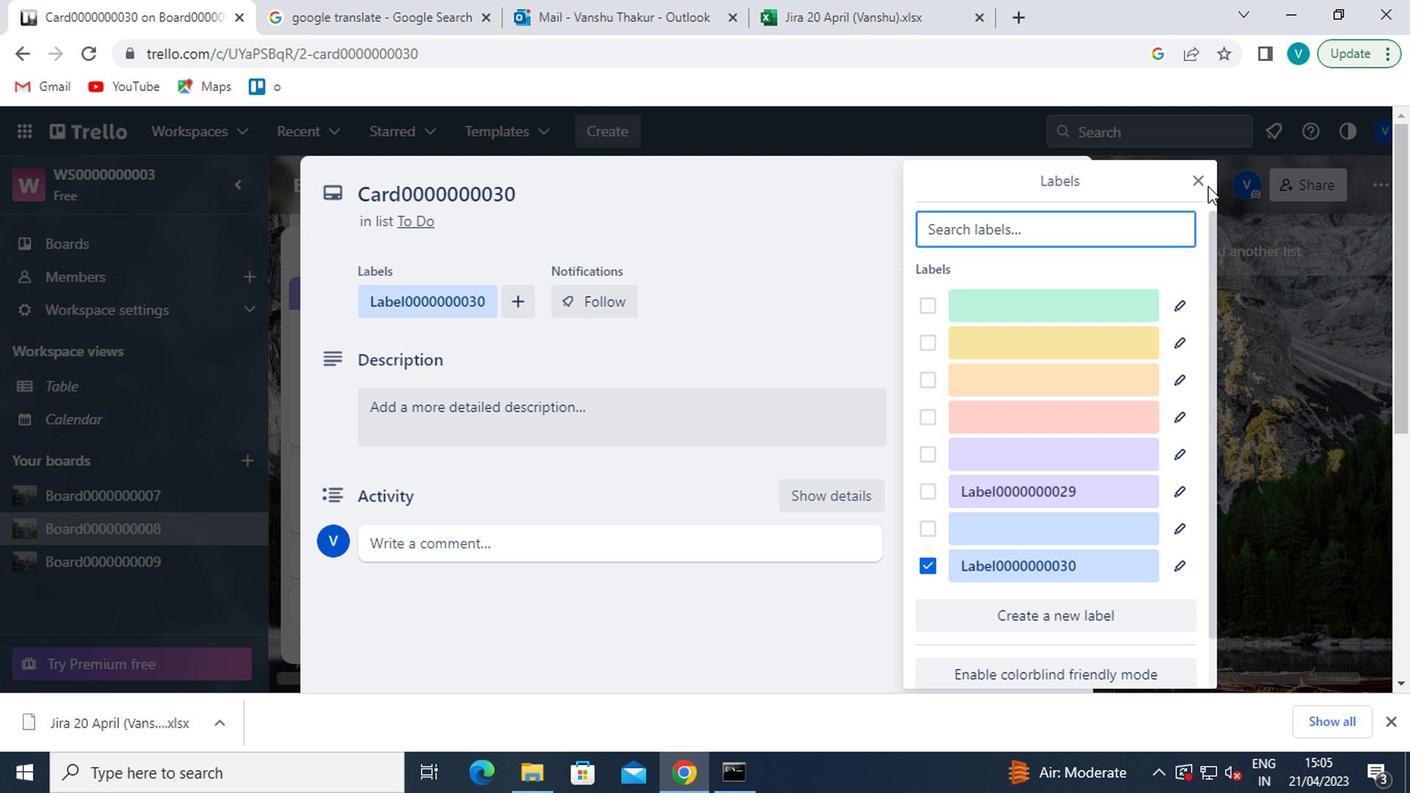 
Action: Mouse pressed left at (1202, 174)
Screenshot: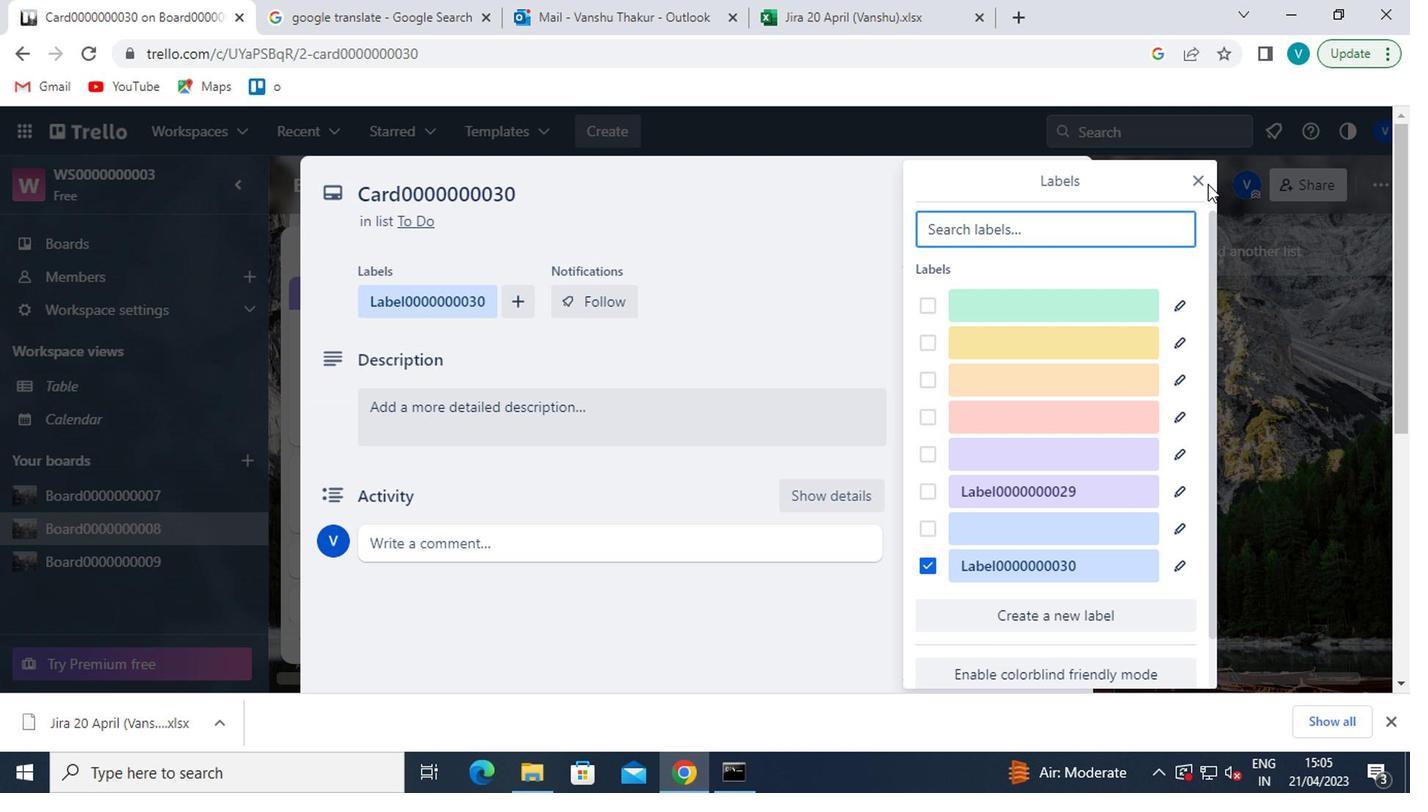 
Action: Mouse moved to (1192, 182)
Screenshot: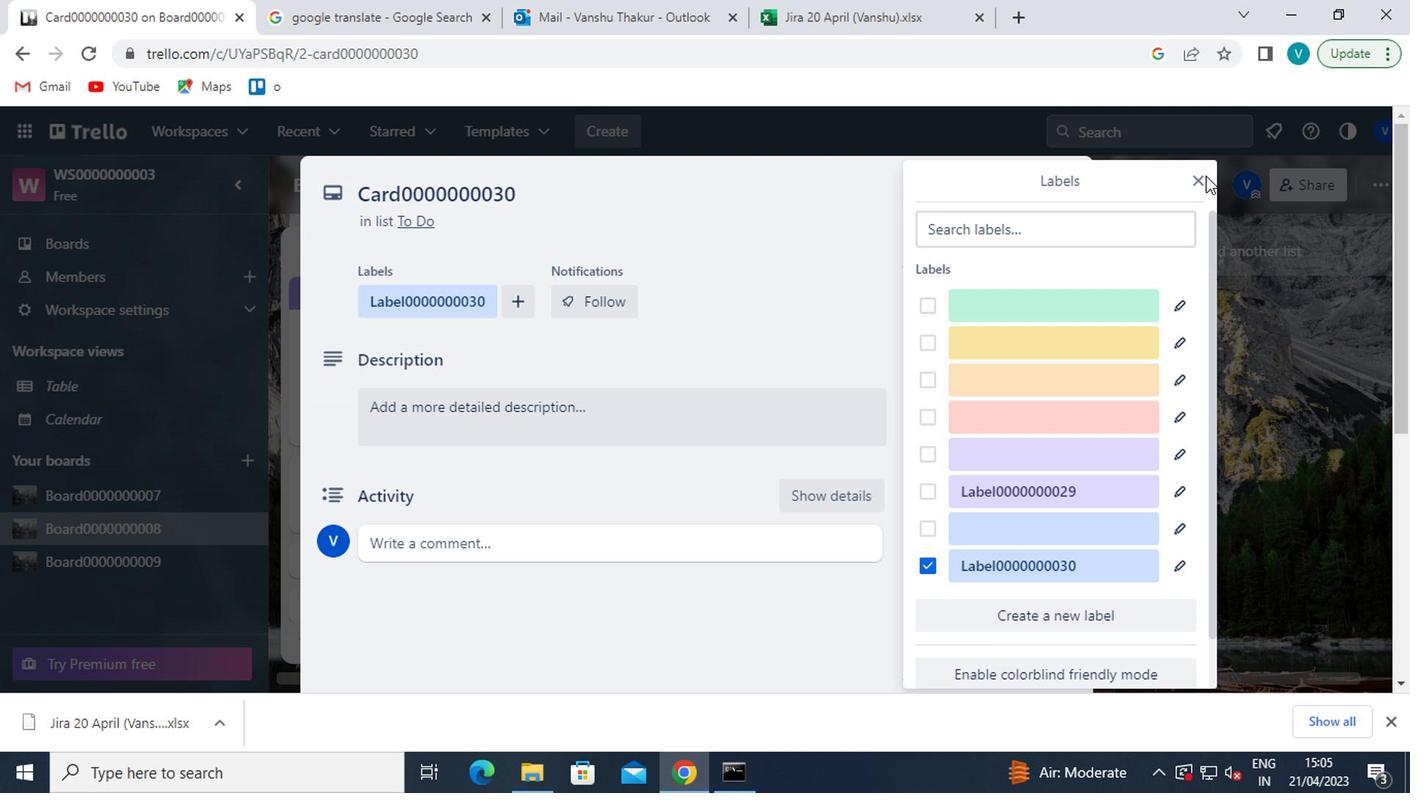 
Action: Mouse pressed left at (1192, 182)
Screenshot: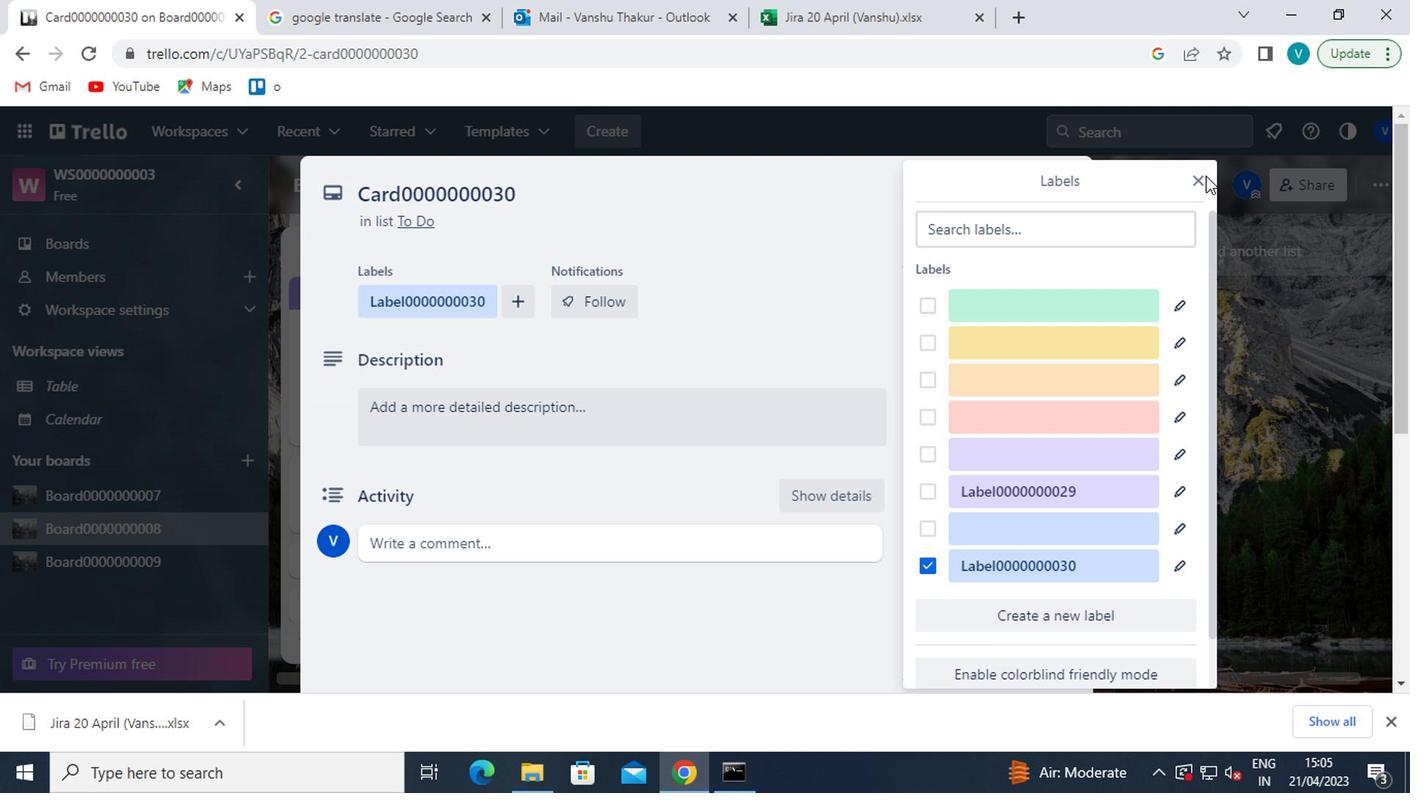 
Action: Mouse moved to (1022, 386)
Screenshot: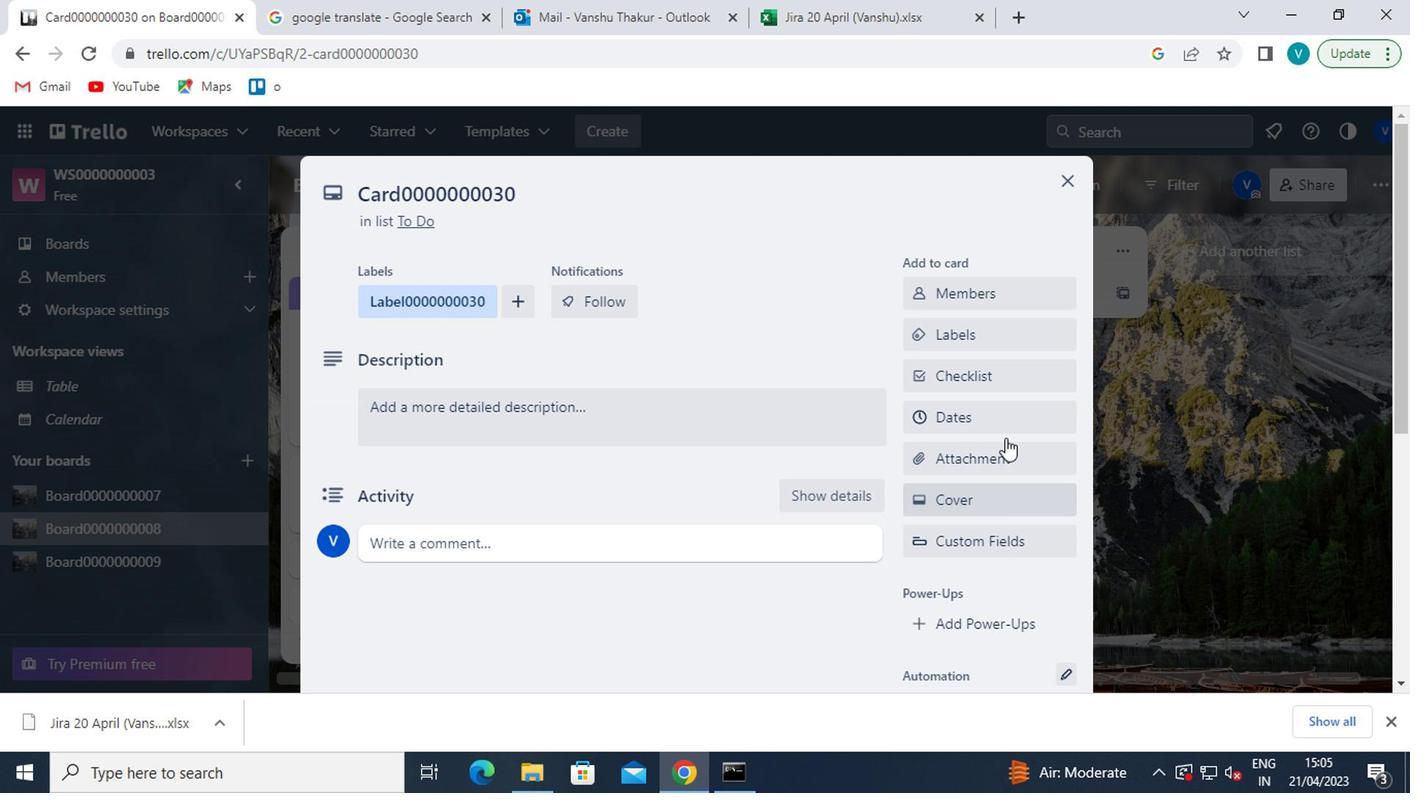 
Action: Mouse pressed left at (1022, 386)
Screenshot: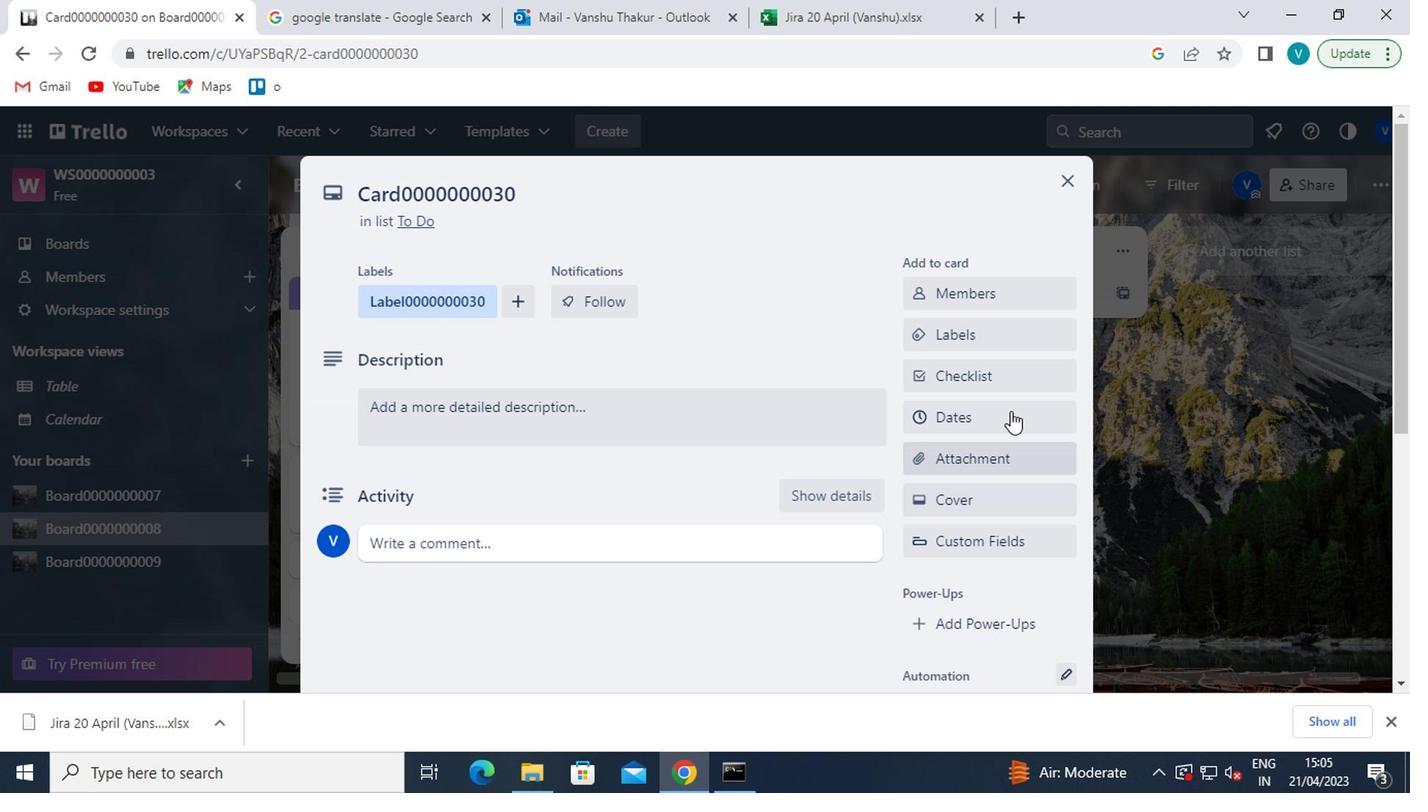 
Action: Mouse moved to (1017, 387)
Screenshot: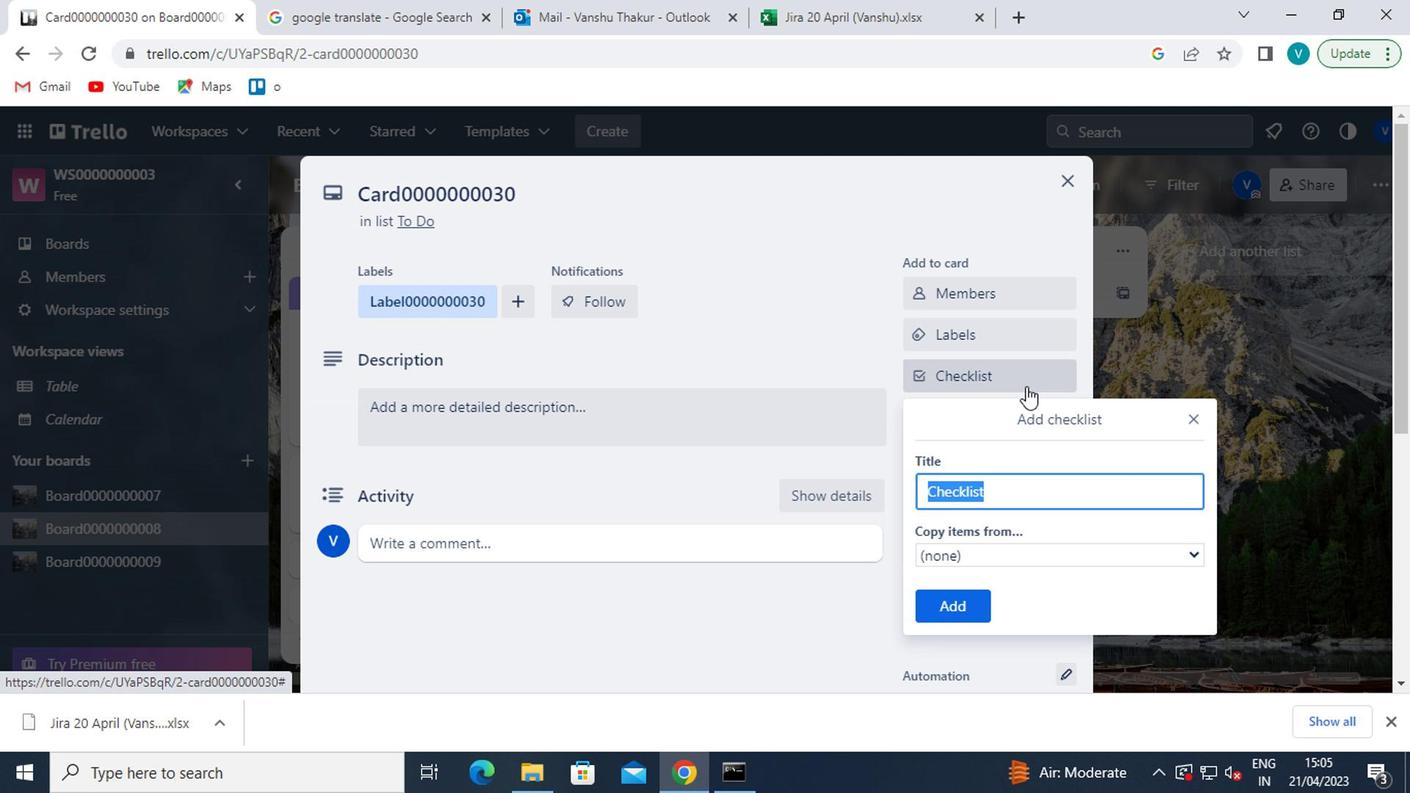 
Action: Key pressed <Key.shift>CL0000000030
Screenshot: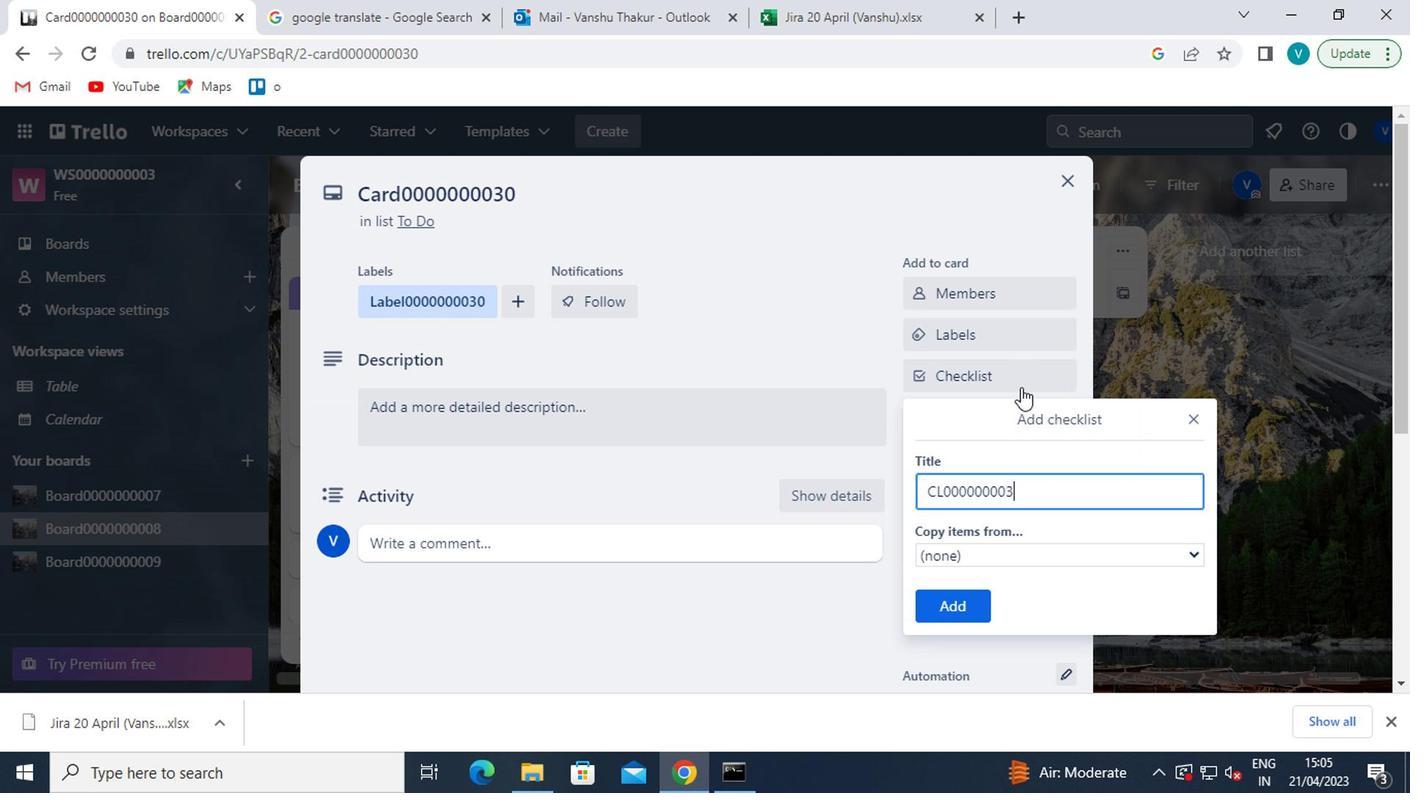 
Action: Mouse moved to (972, 593)
Screenshot: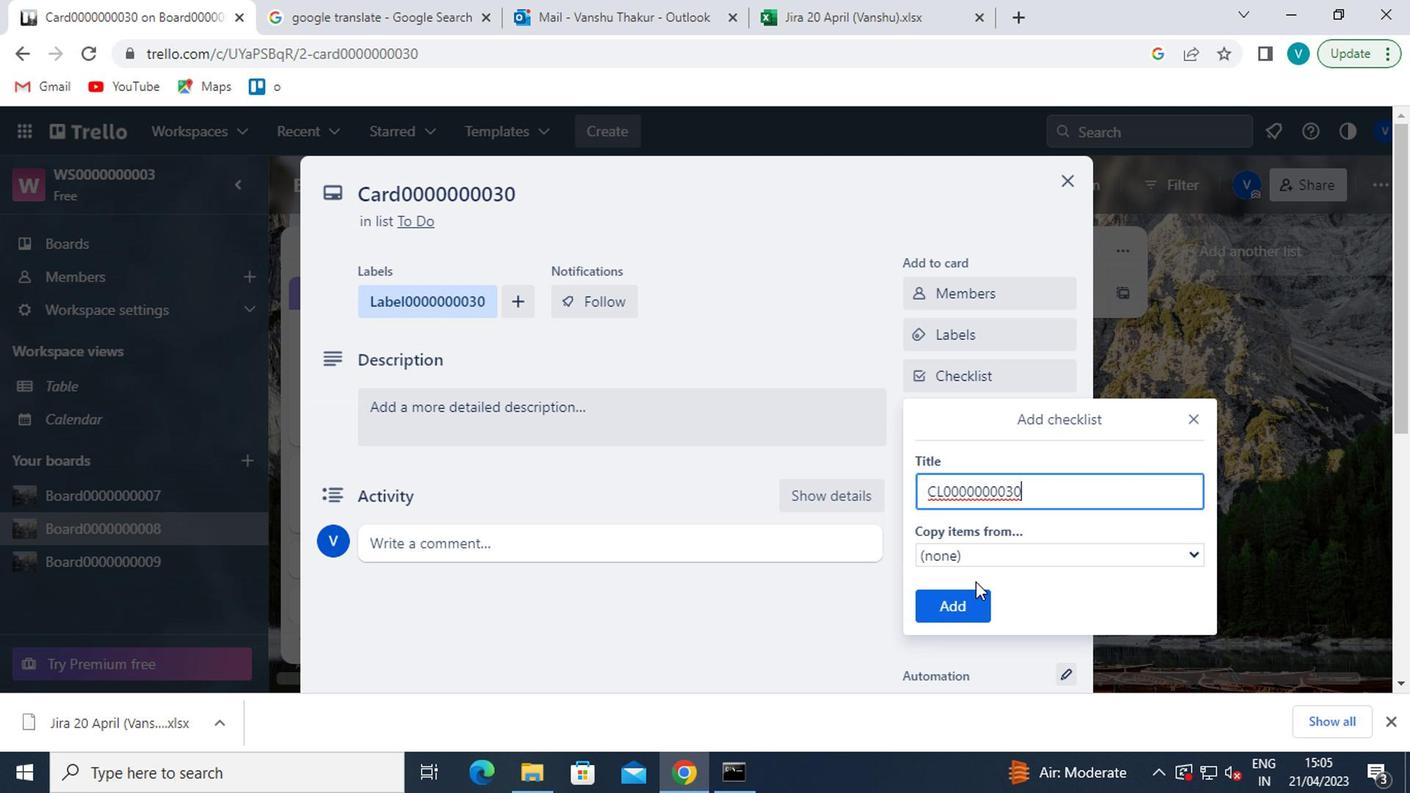 
Action: Mouse pressed left at (972, 593)
Screenshot: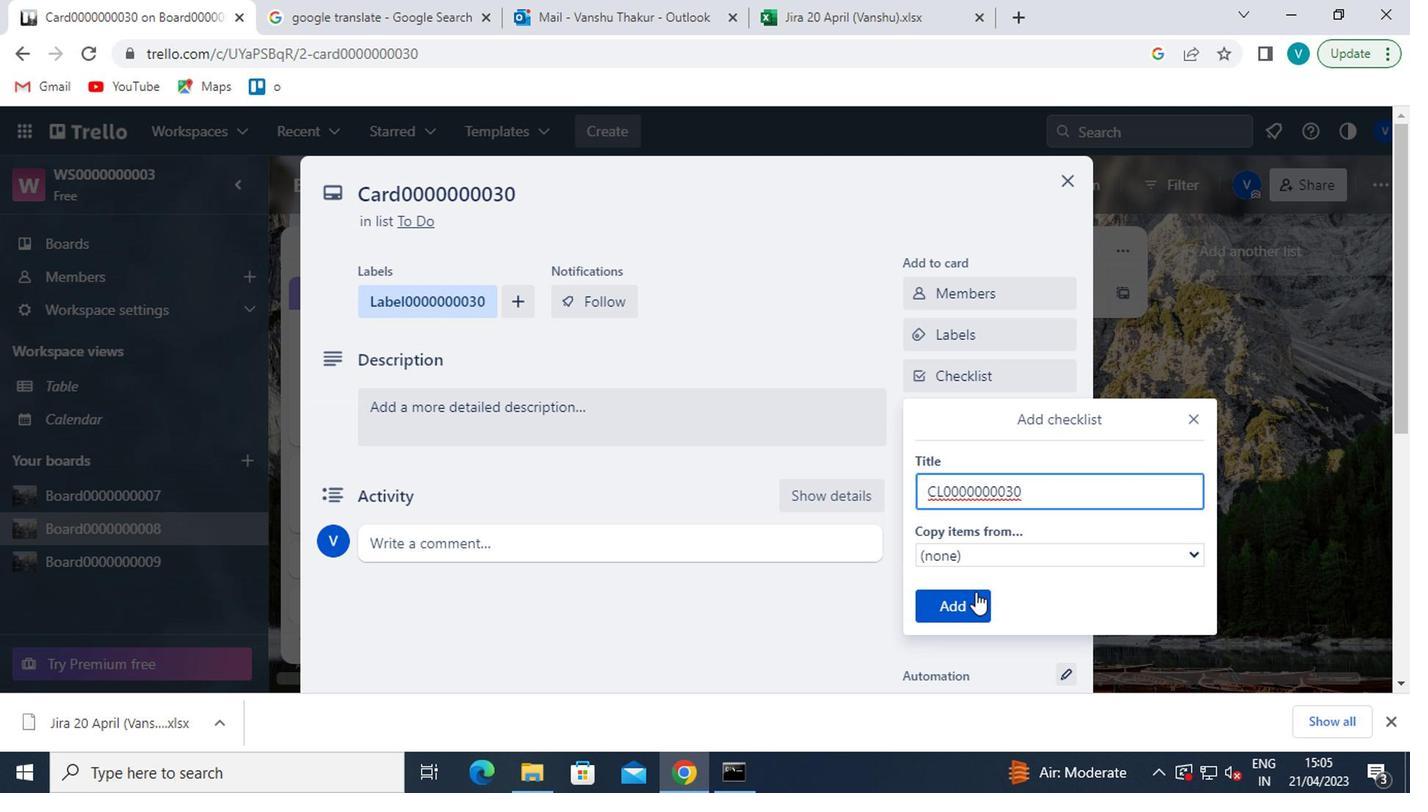 
Action: Mouse moved to (1011, 417)
Screenshot: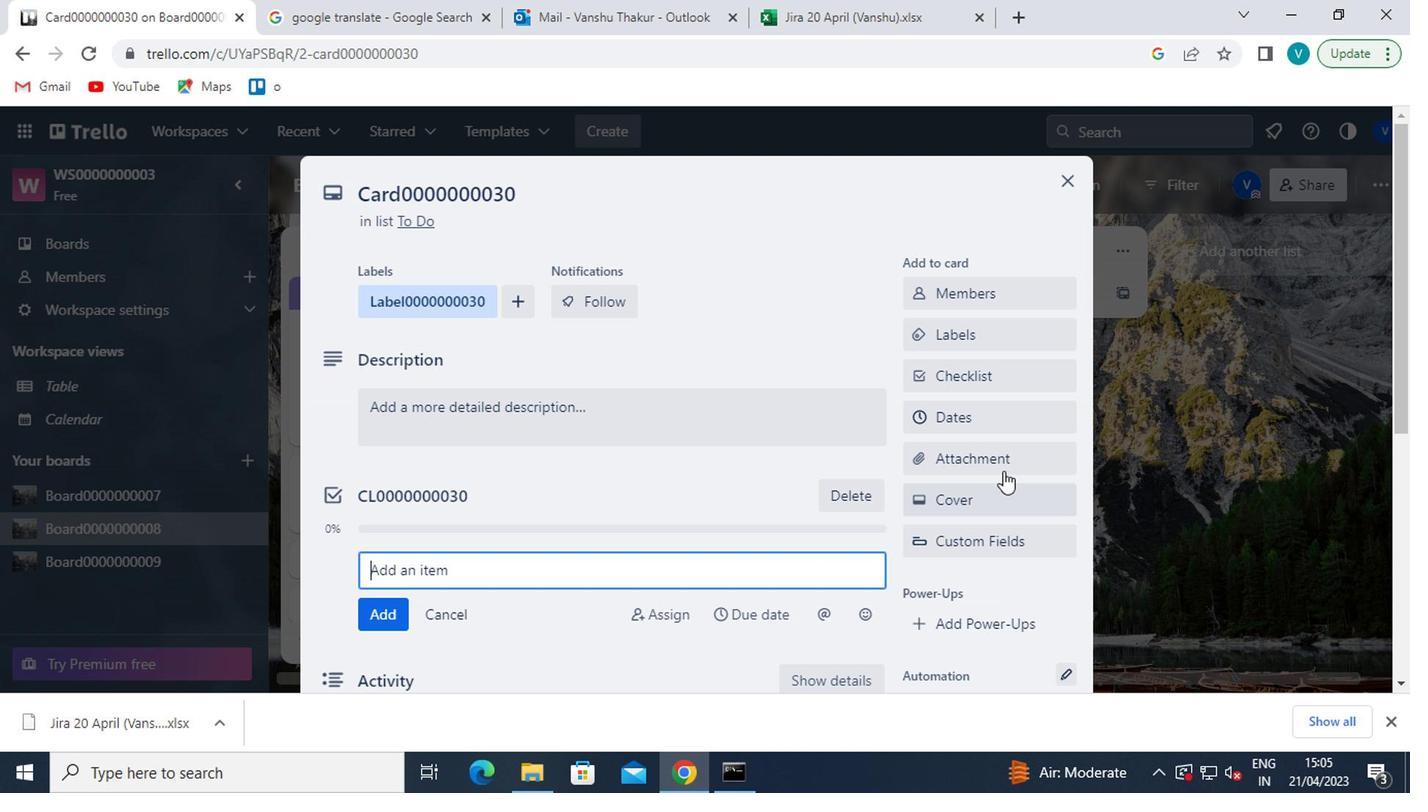 
Action: Mouse pressed left at (1011, 417)
Screenshot: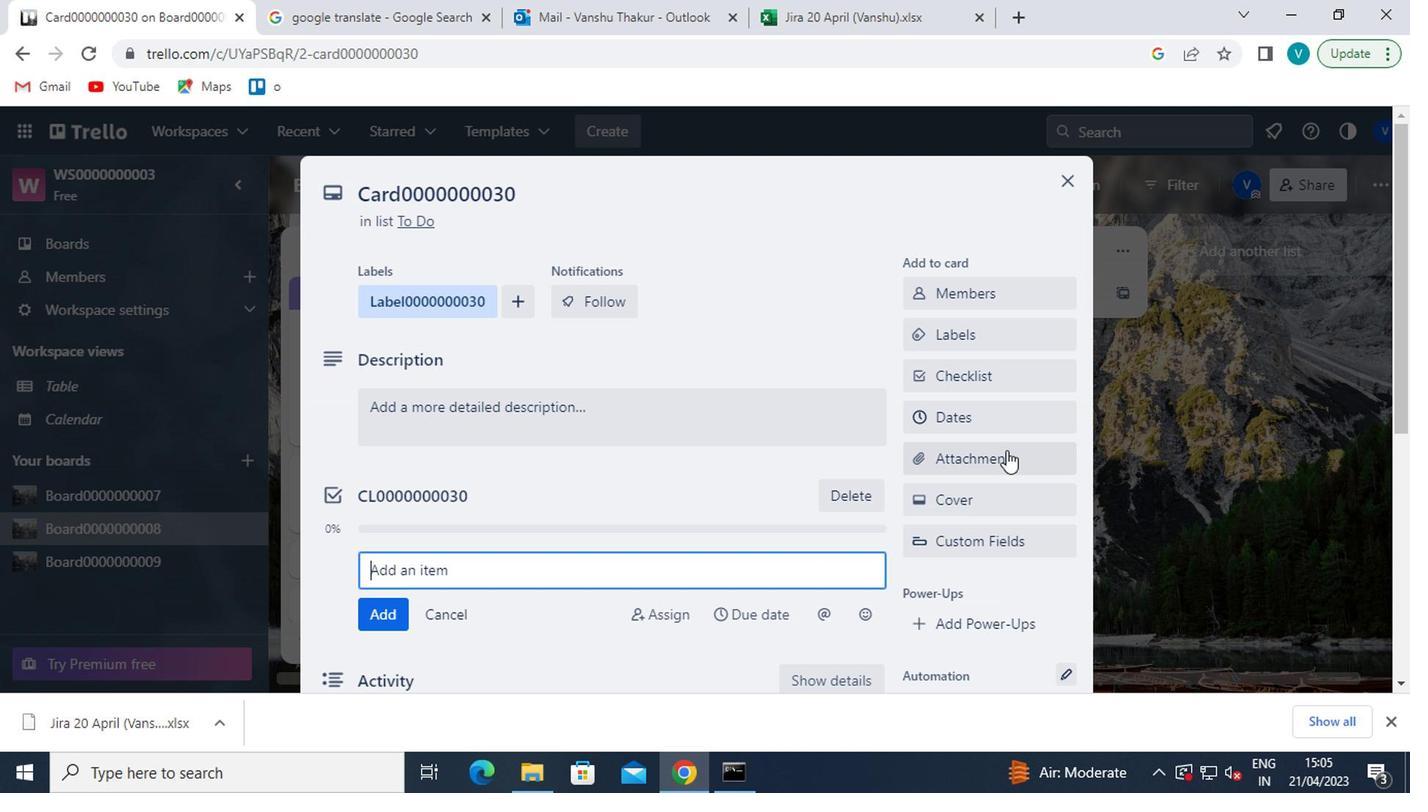 
Action: Mouse moved to (923, 545)
Screenshot: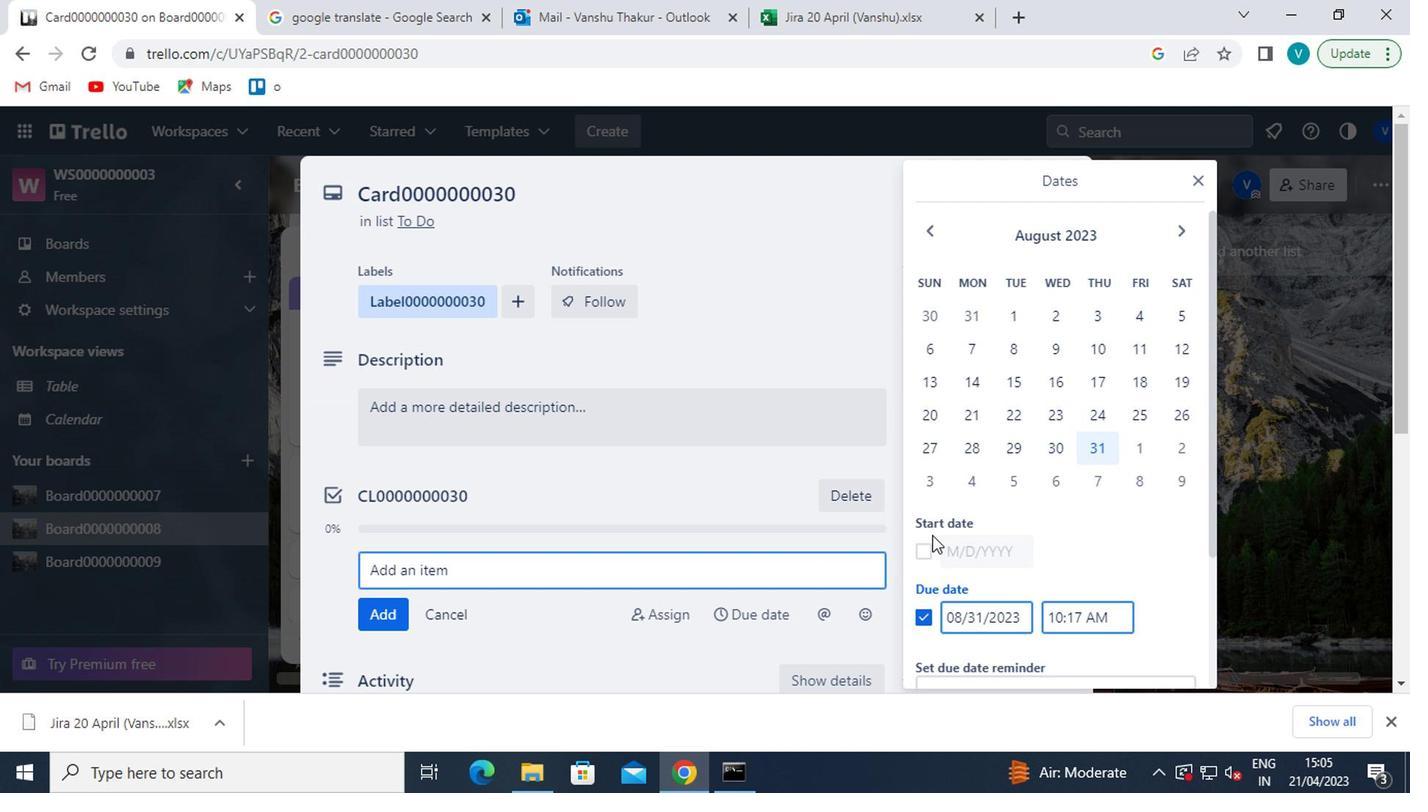 
Action: Mouse pressed left at (923, 545)
Screenshot: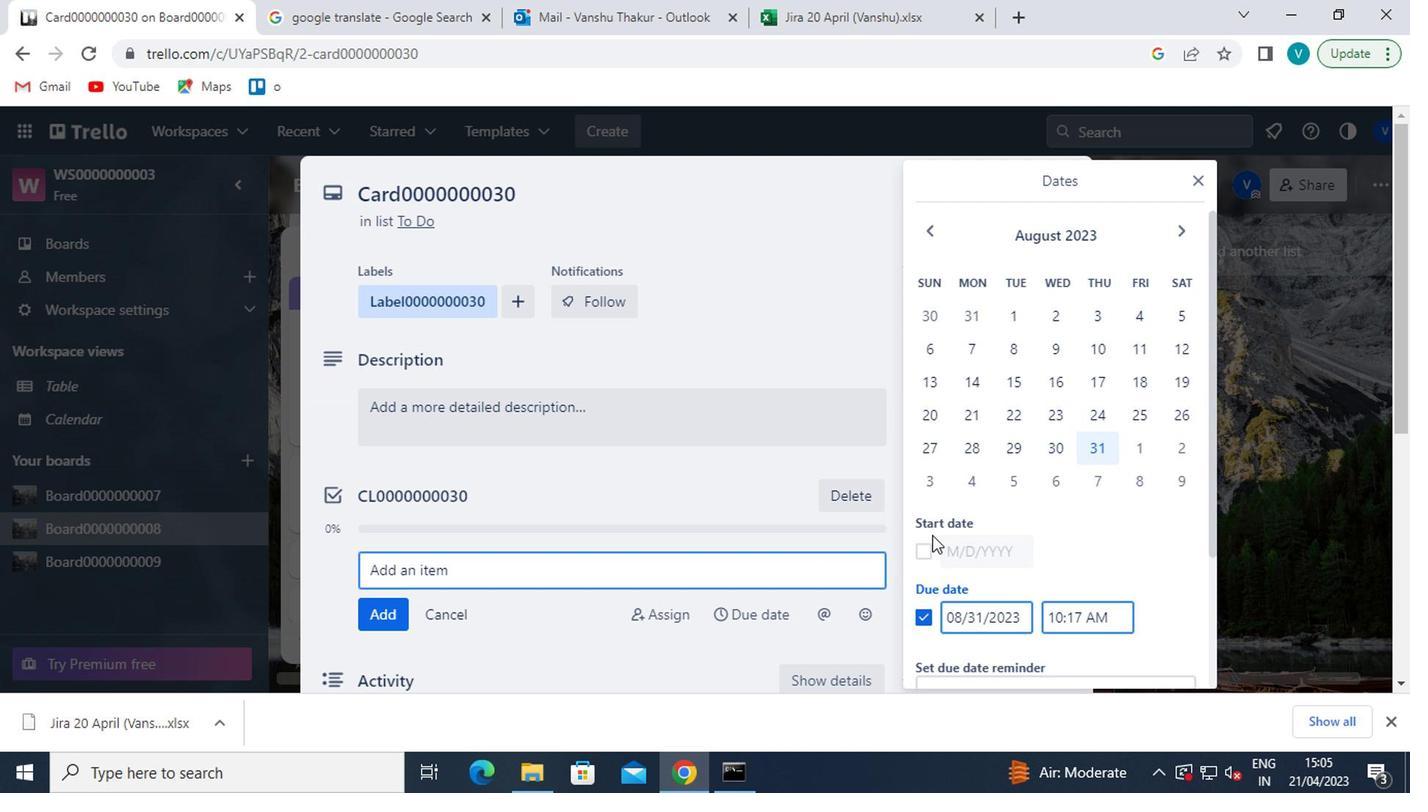 
Action: Mouse moved to (1171, 224)
Screenshot: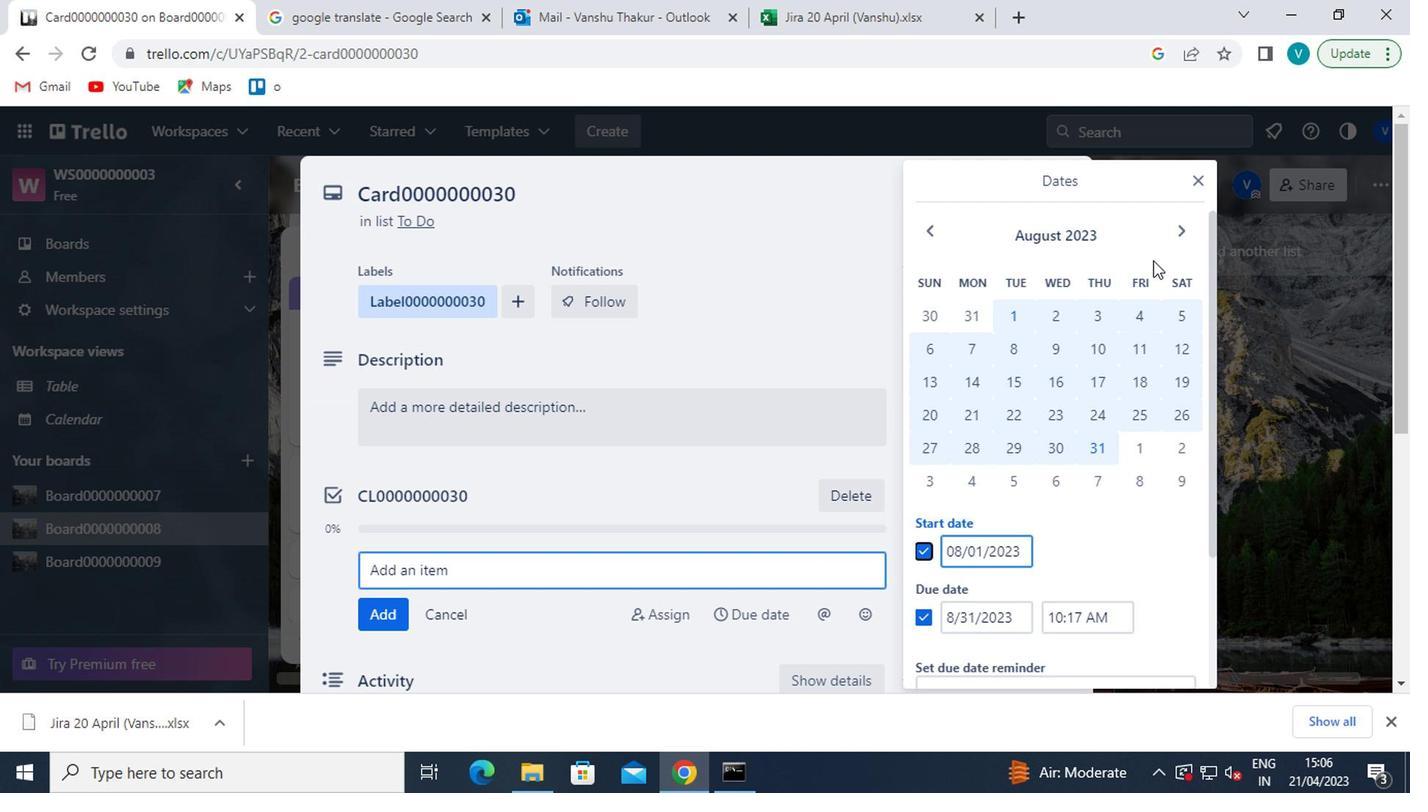 
Action: Mouse pressed left at (1171, 224)
Screenshot: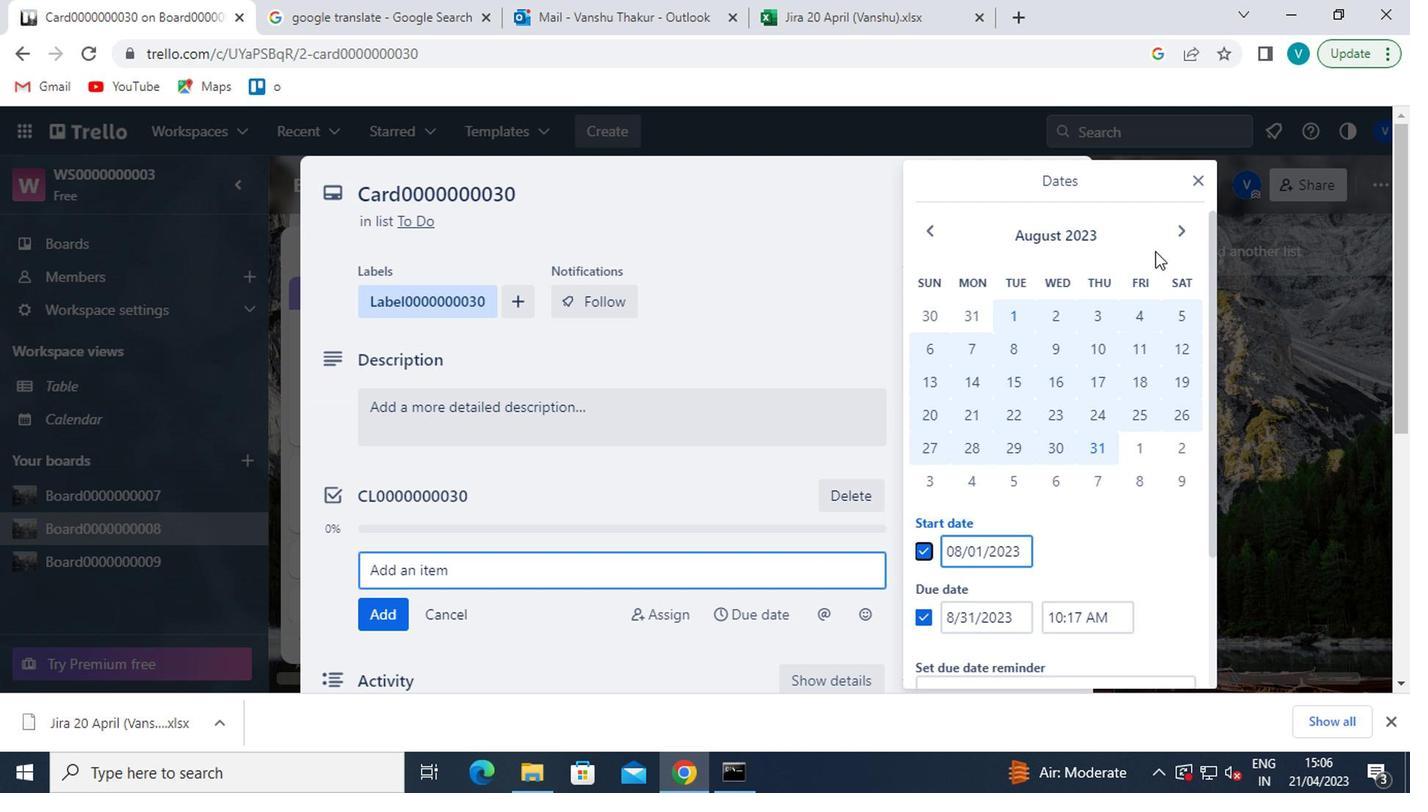 
Action: Mouse moved to (1131, 321)
Screenshot: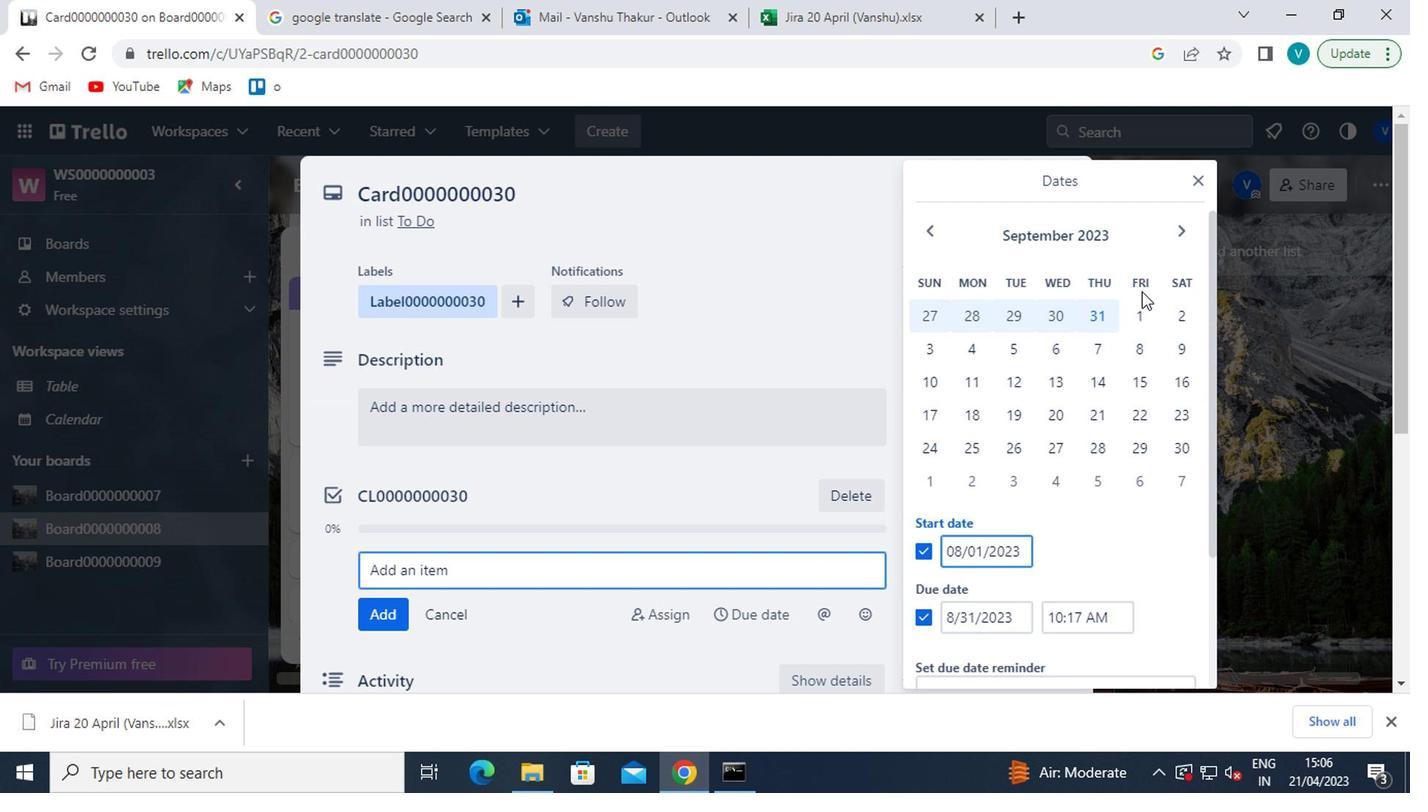 
Action: Mouse pressed left at (1131, 321)
Screenshot: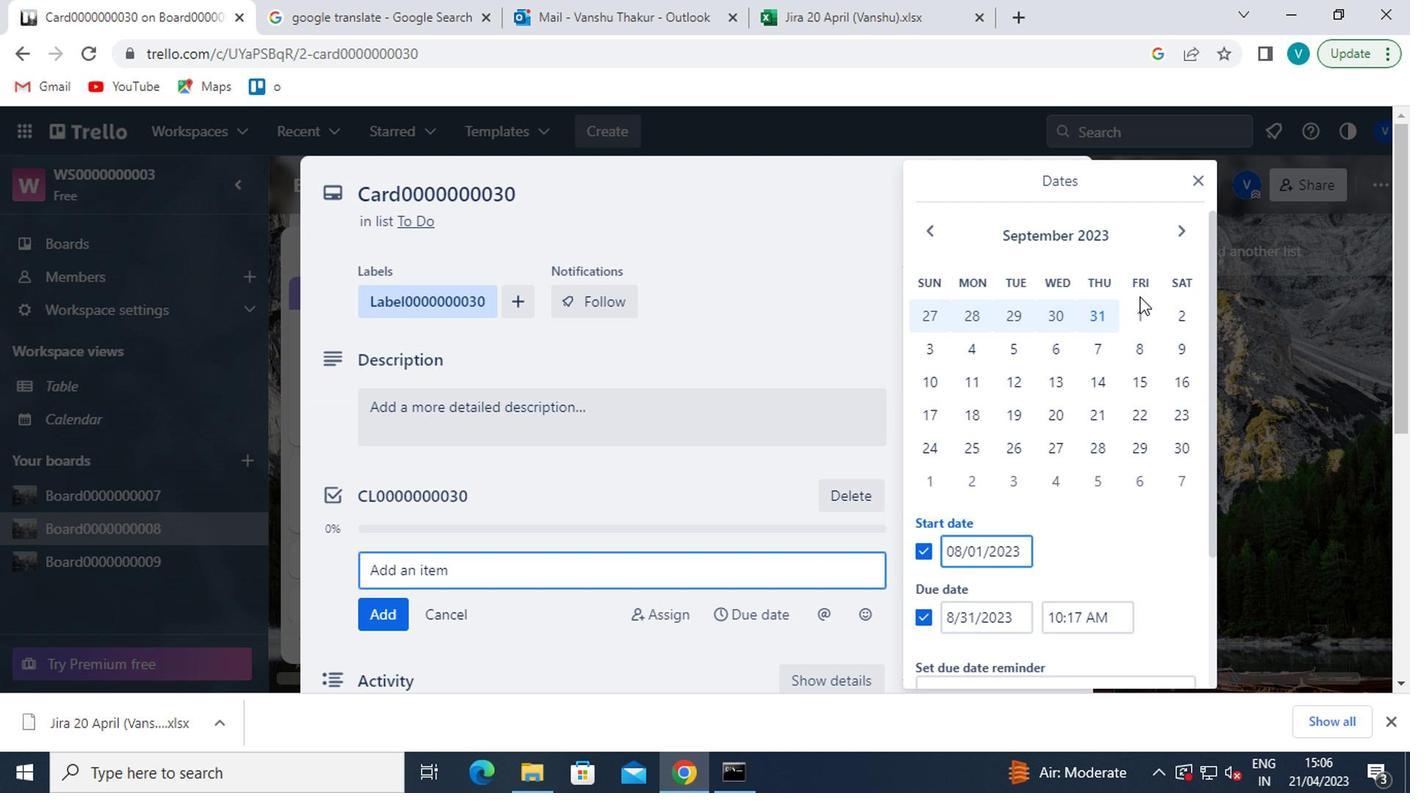 
Action: Mouse moved to (1164, 448)
Screenshot: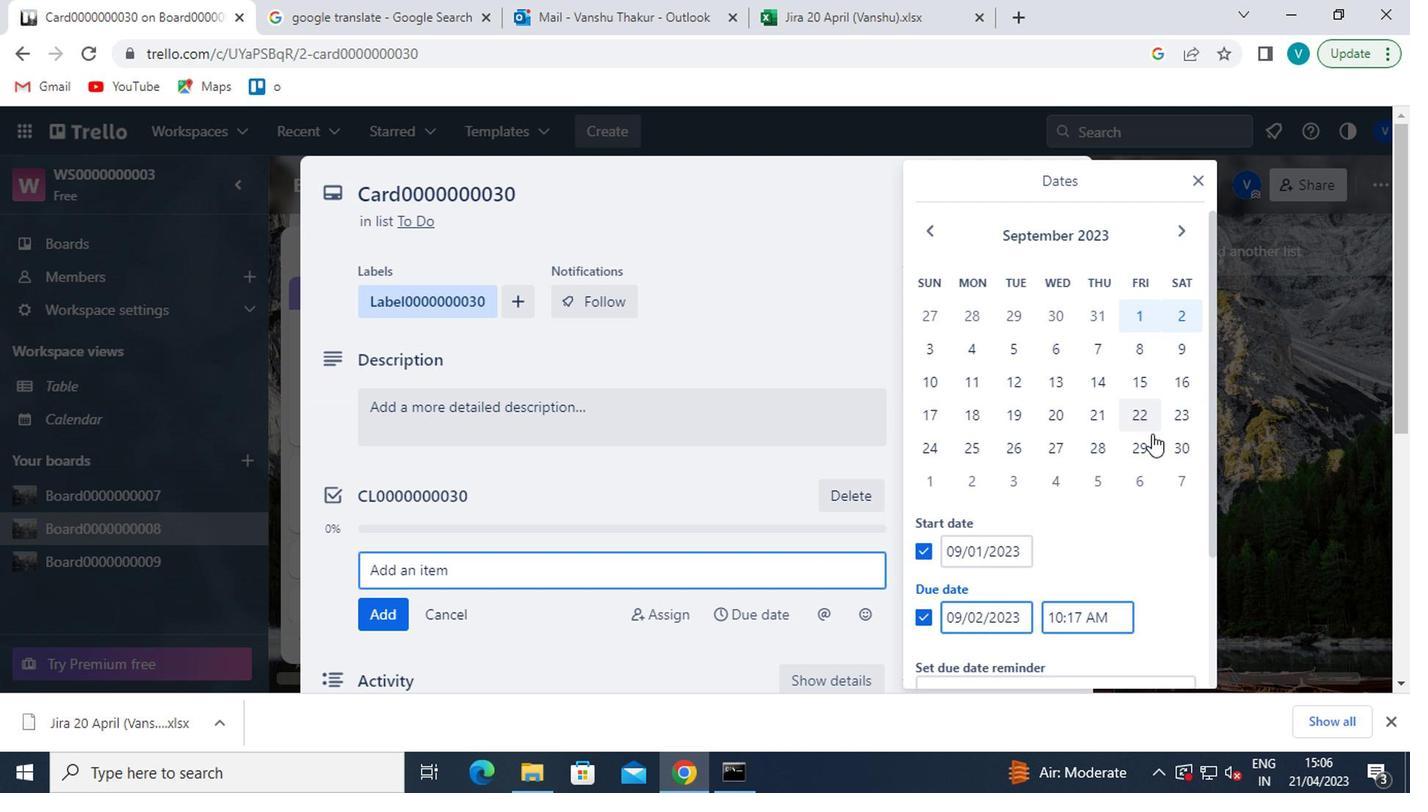 
Action: Mouse pressed left at (1164, 448)
Screenshot: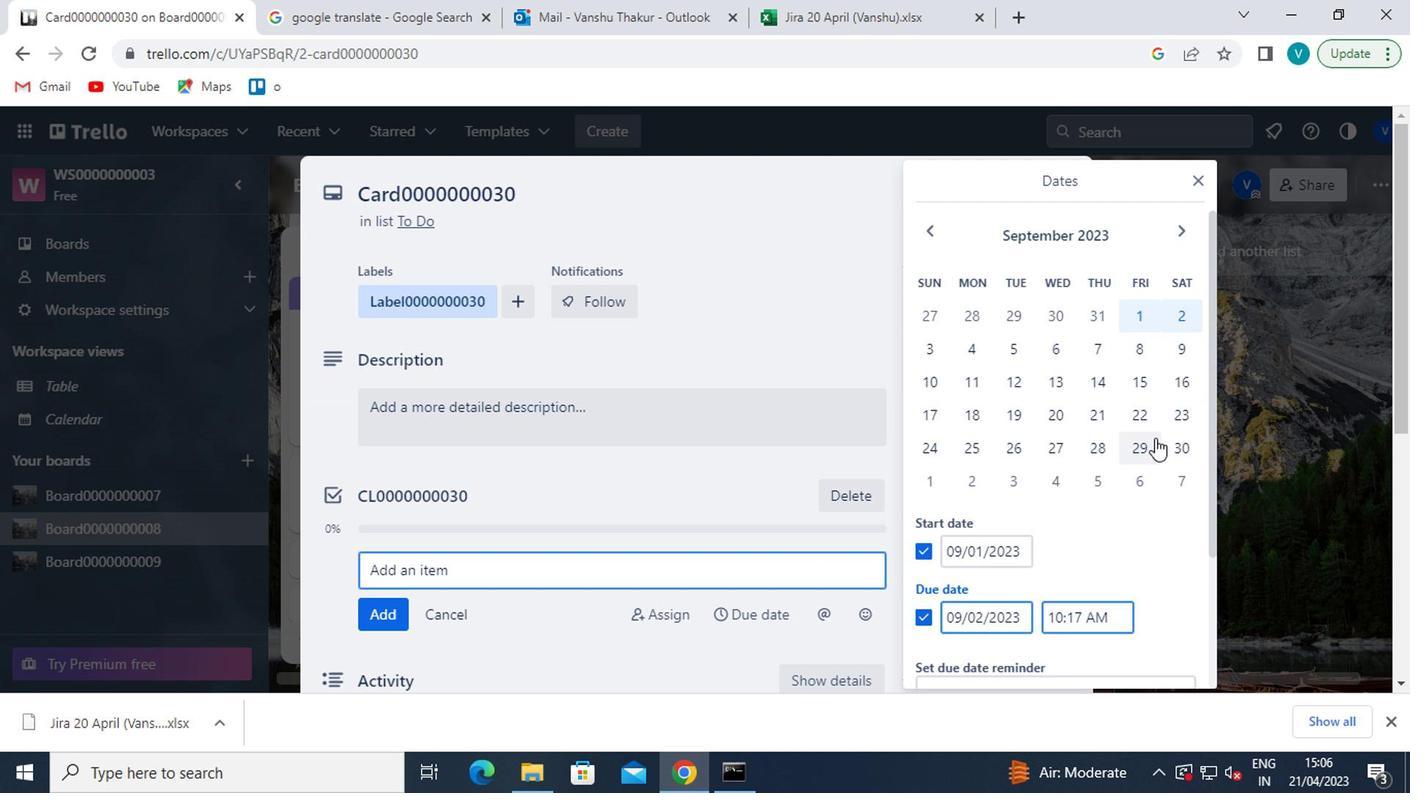 
Action: Mouse moved to (1046, 531)
Screenshot: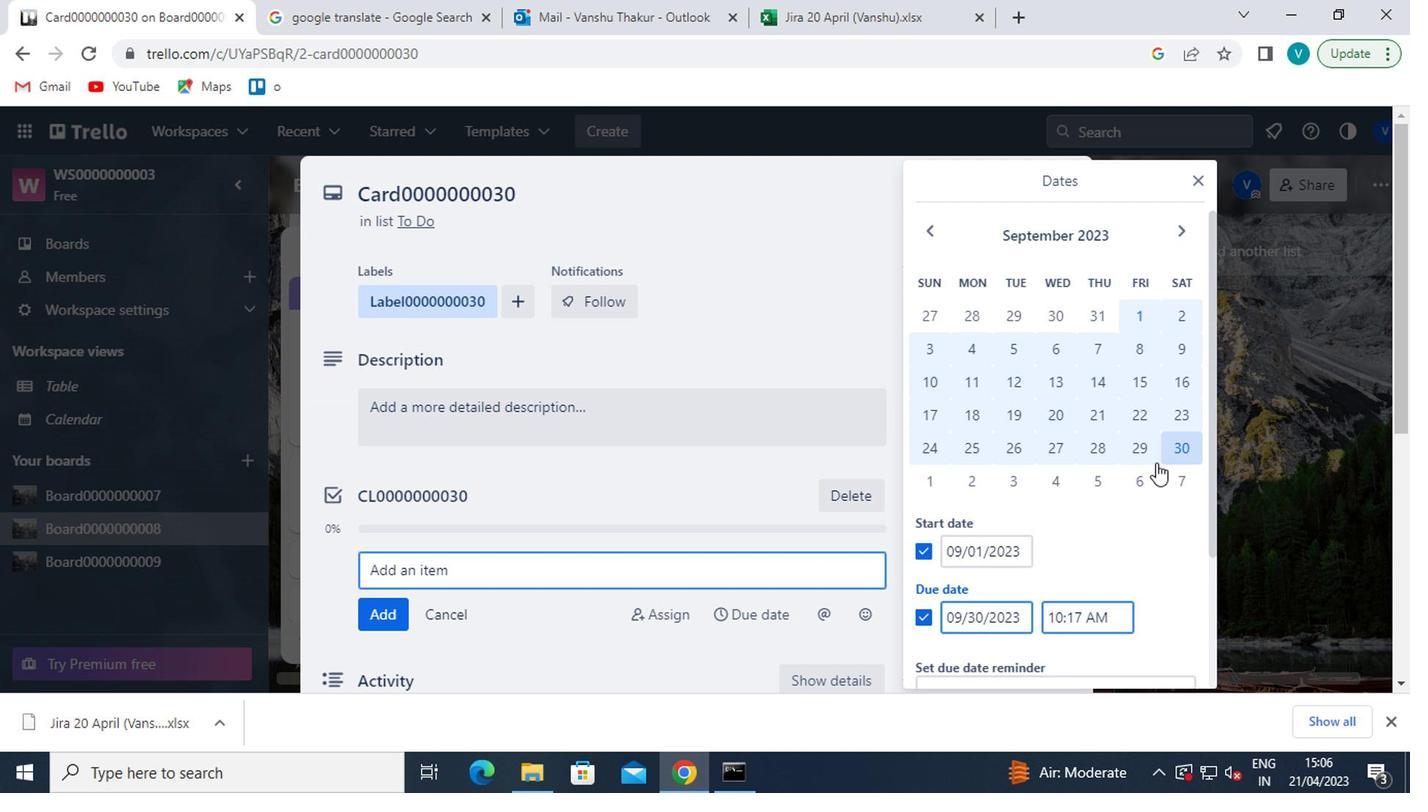 
Action: Mouse scrolled (1046, 530) with delta (0, 0)
Screenshot: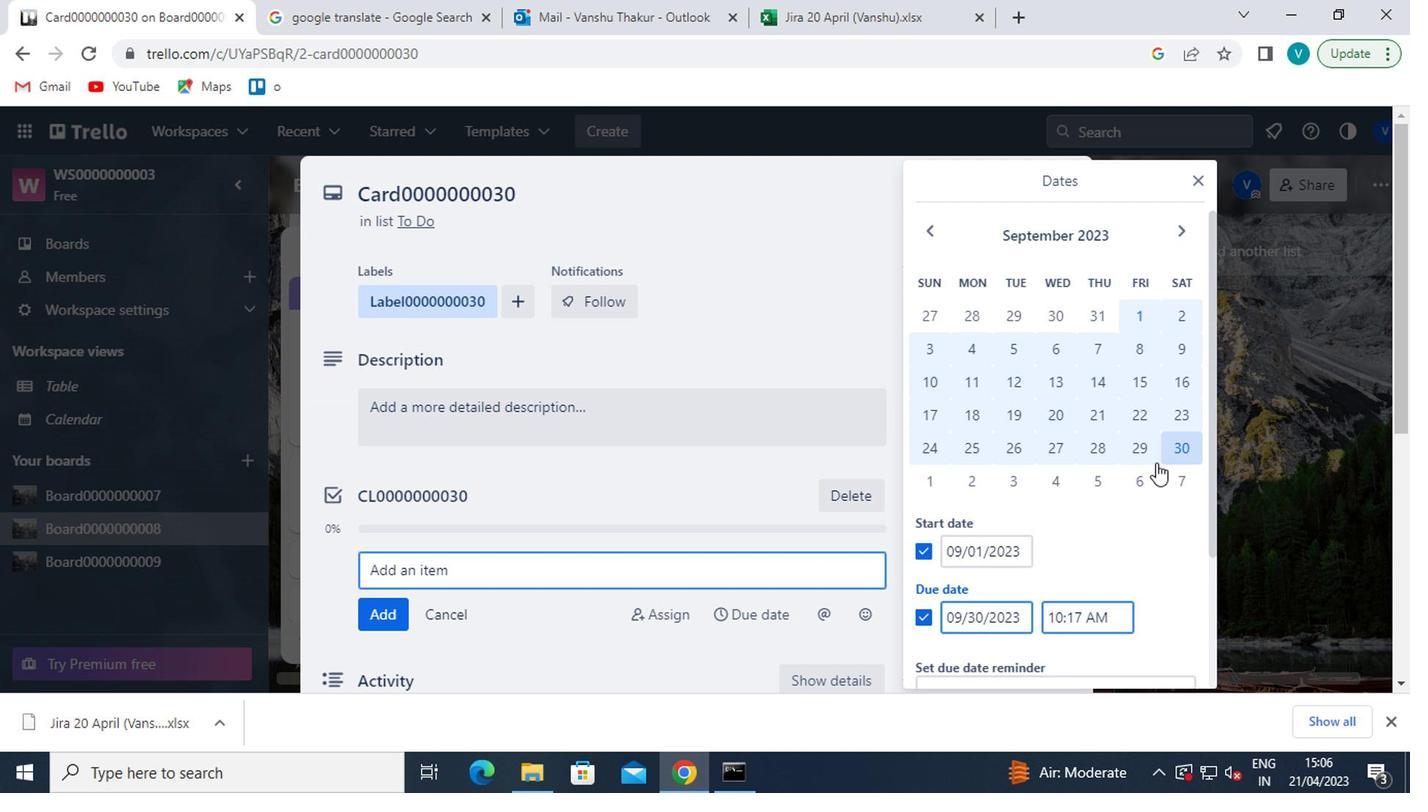
Action: Mouse moved to (1044, 531)
Screenshot: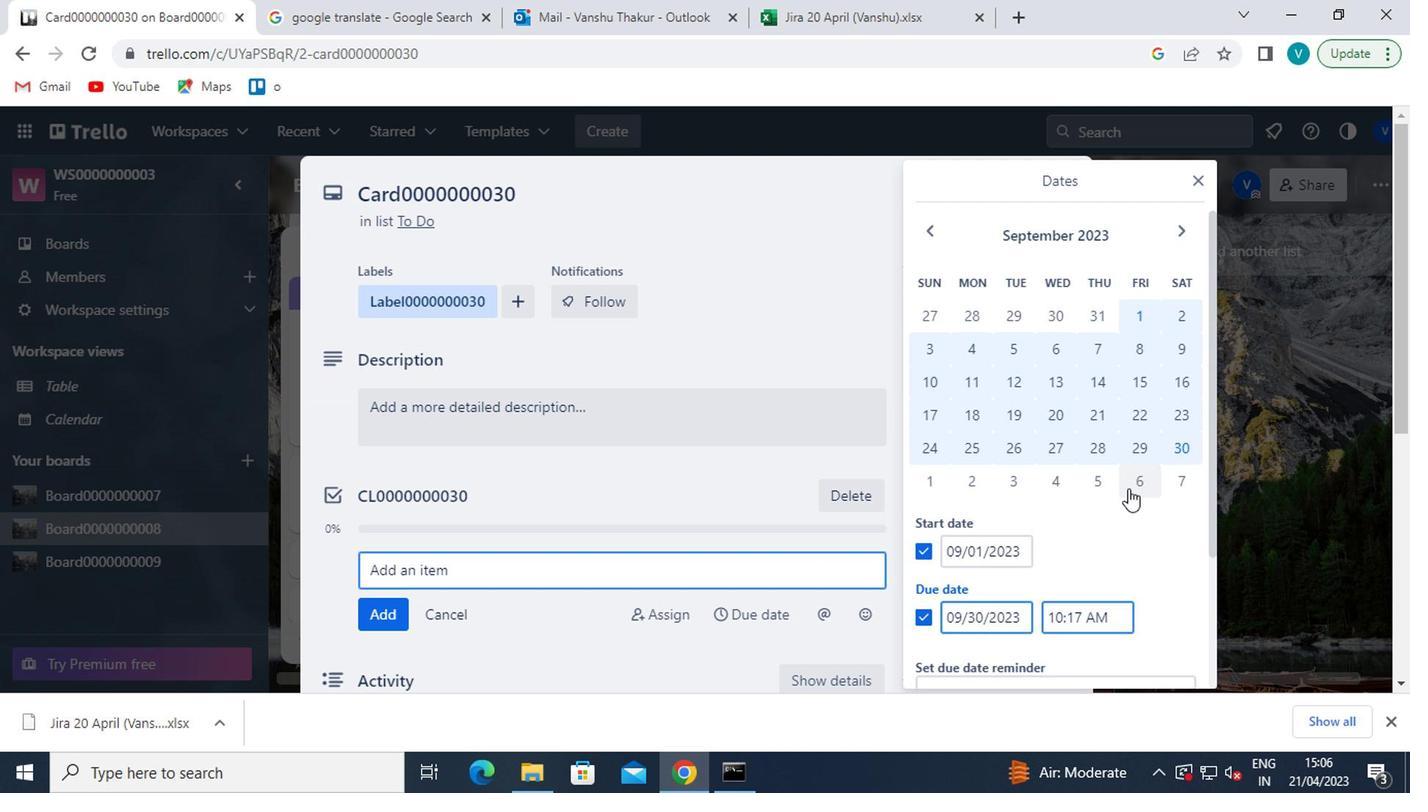 
Action: Mouse scrolled (1044, 530) with delta (0, 0)
Screenshot: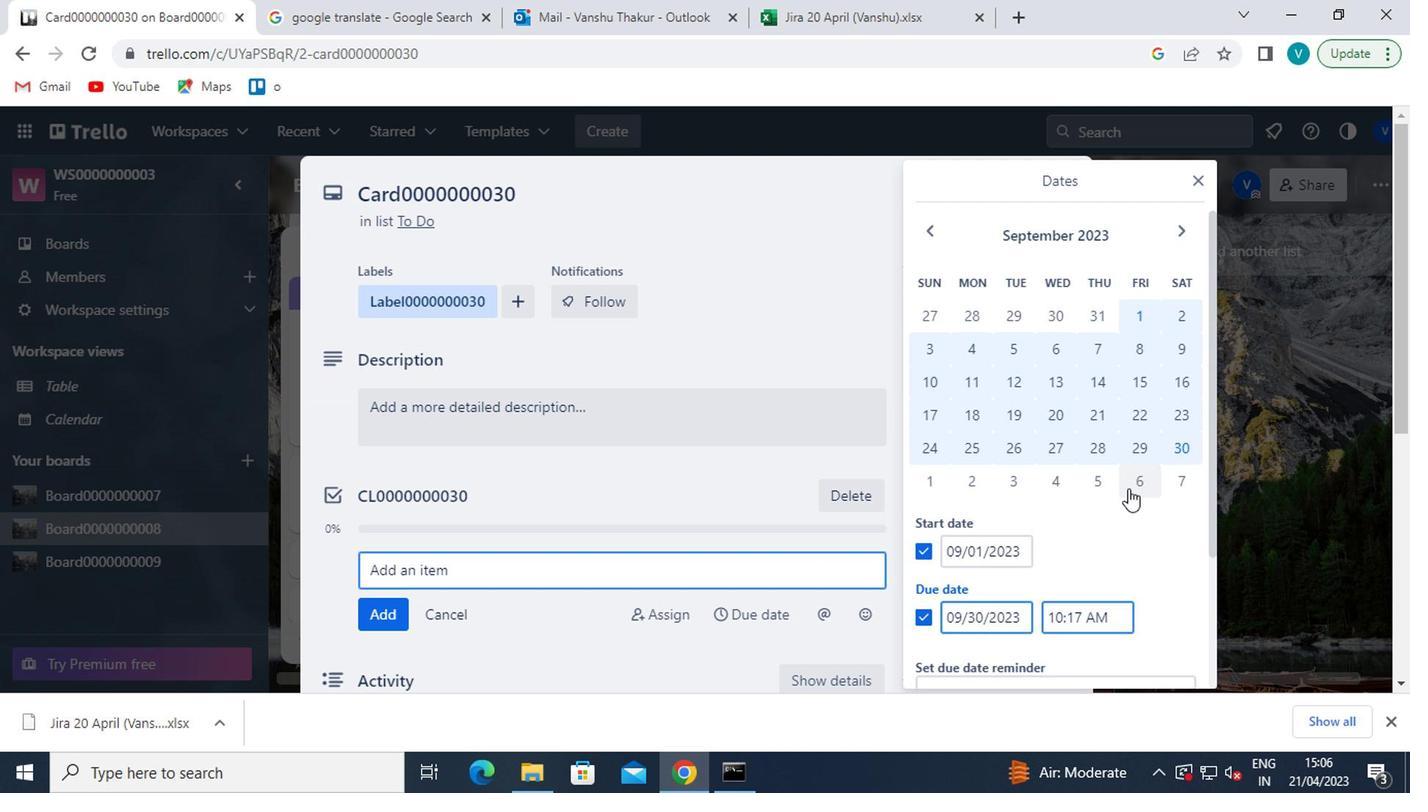 
Action: Mouse moved to (1041, 532)
Screenshot: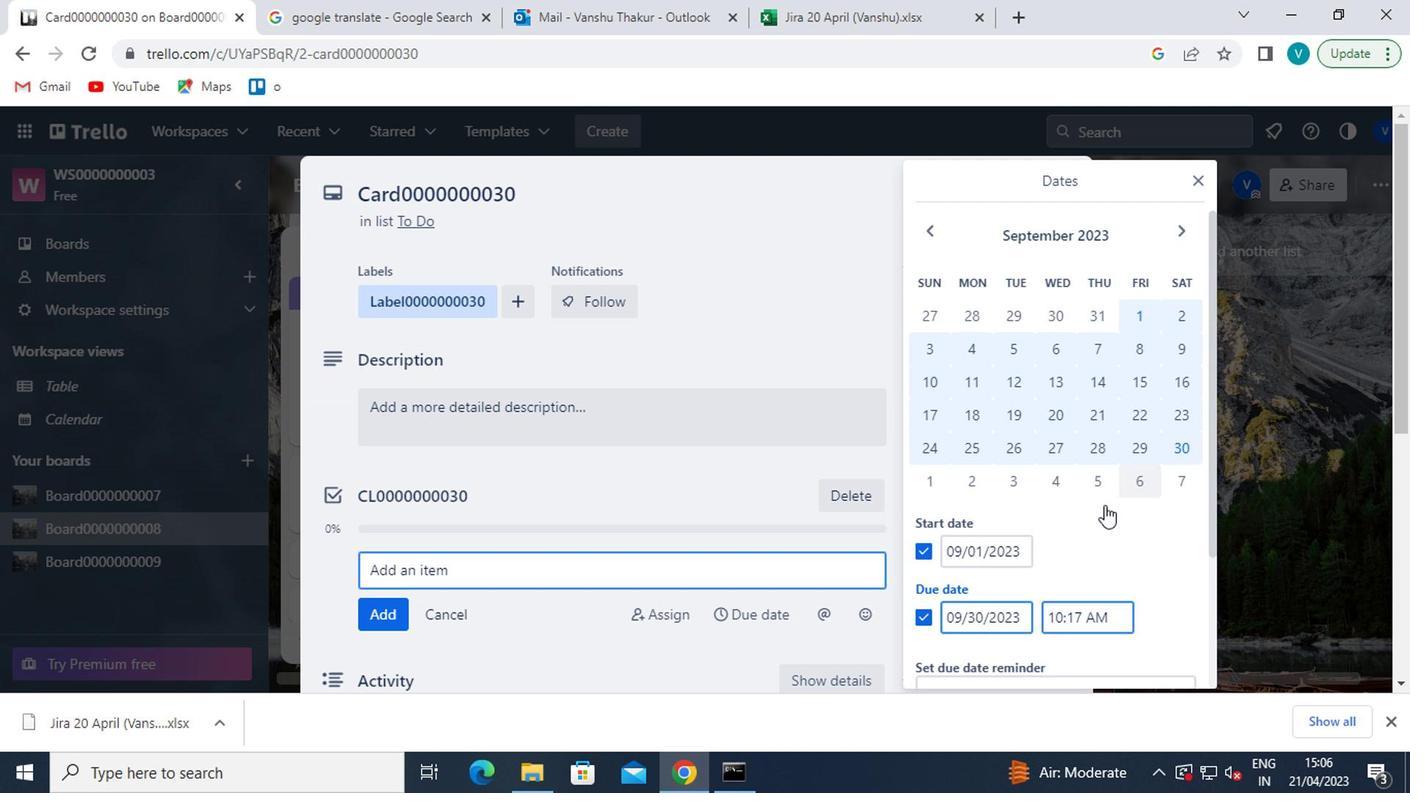 
Action: Mouse scrolled (1041, 531) with delta (0, -1)
Screenshot: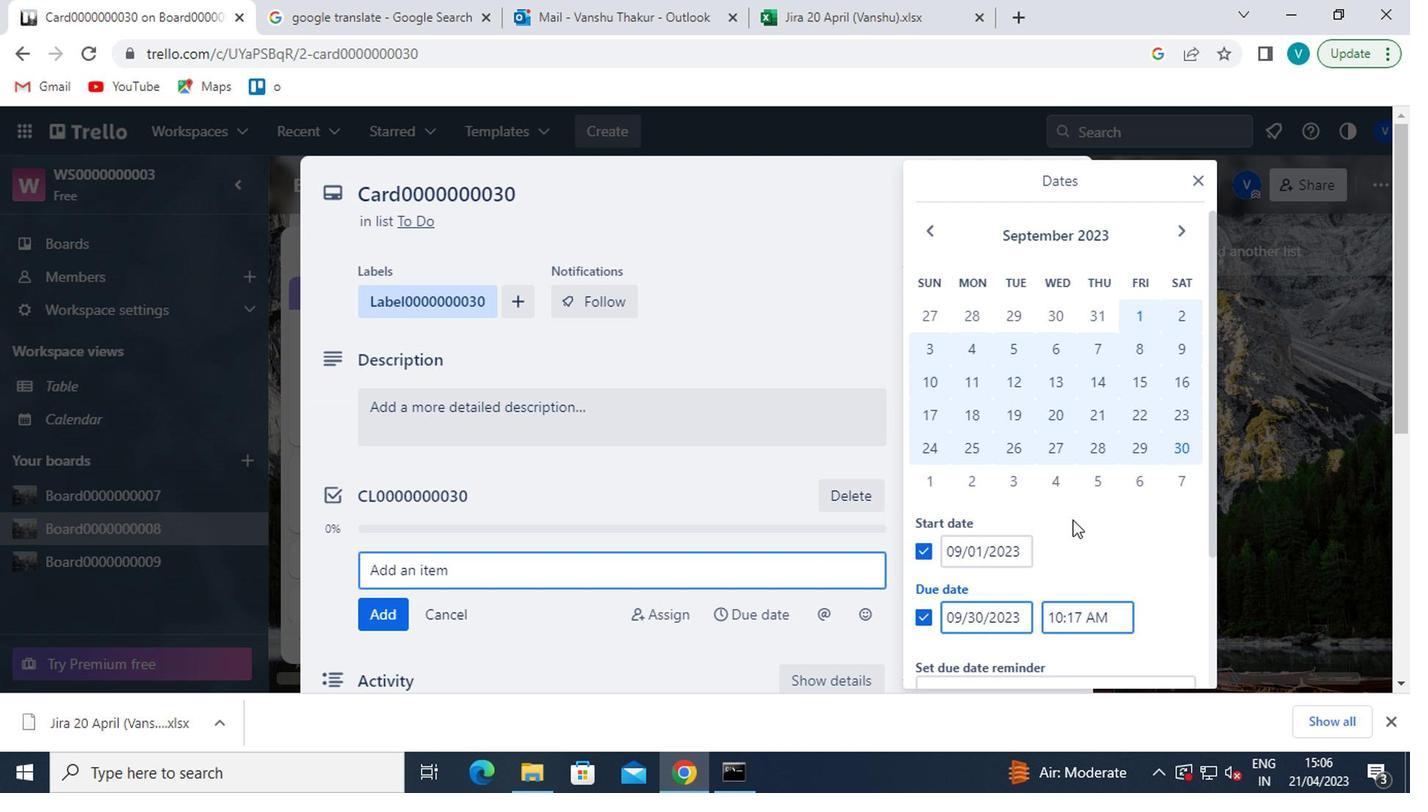 
Action: Mouse moved to (970, 620)
Screenshot: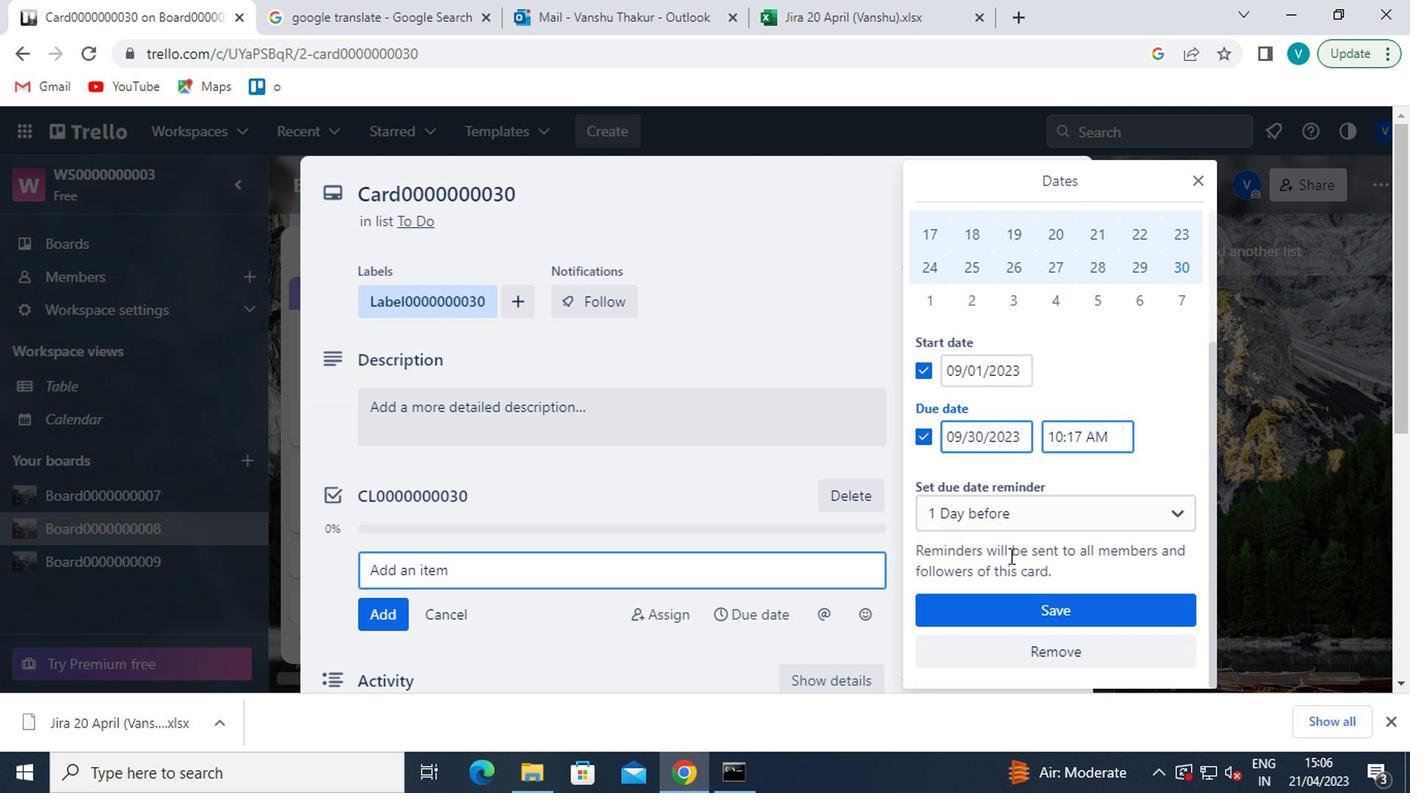 
Action: Mouse pressed left at (970, 620)
Screenshot: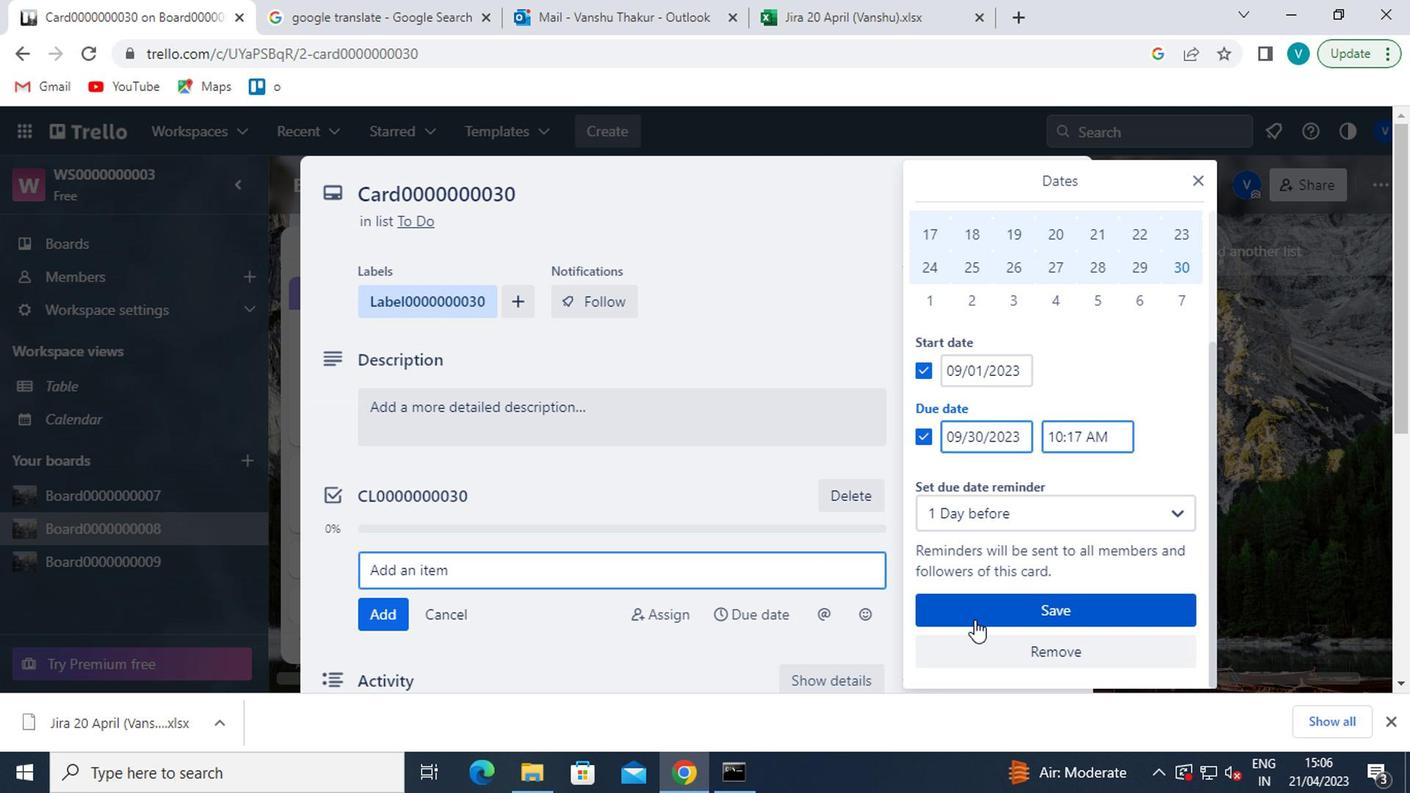
Action: Mouse moved to (955, 583)
Screenshot: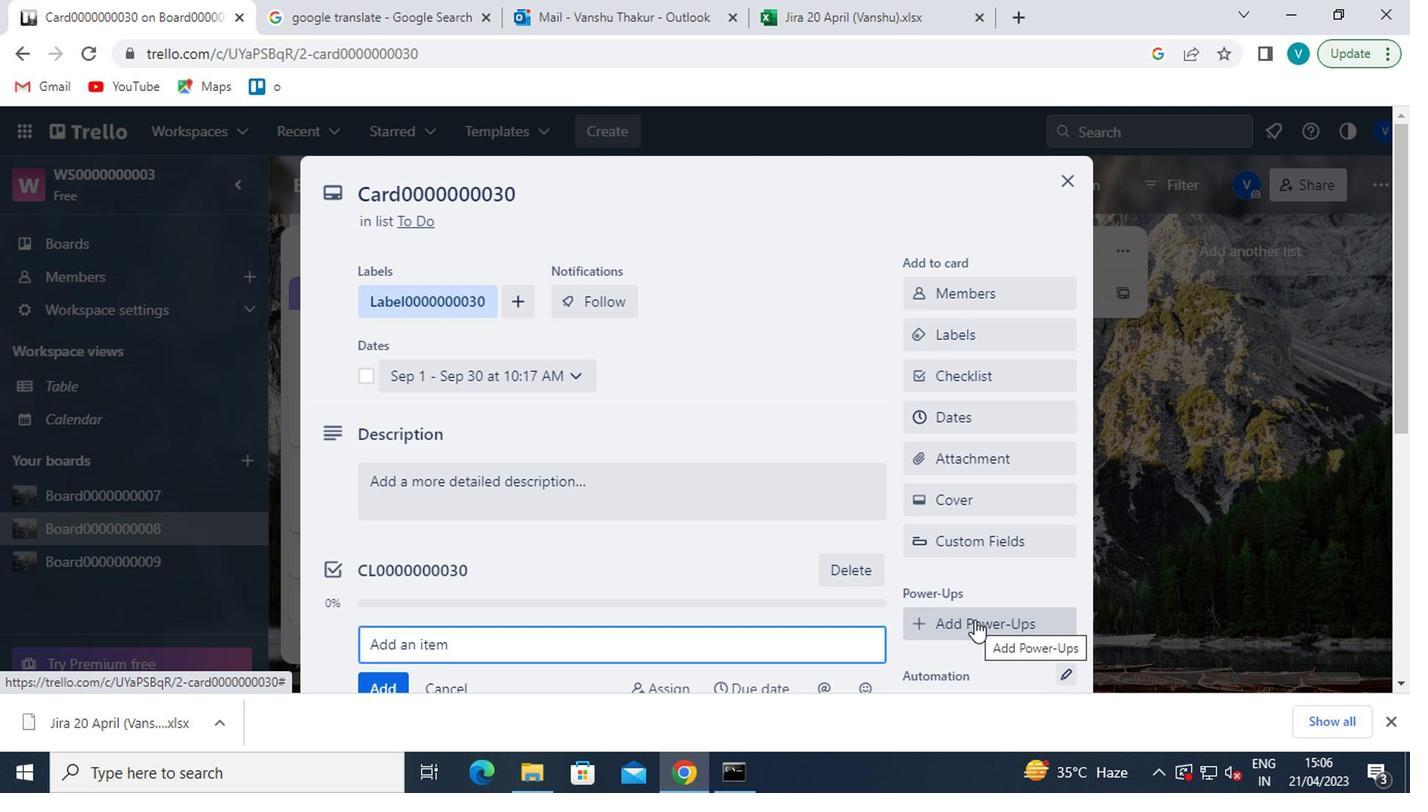 
